 Task: Look for space in Gallipoli, Italy from 12th  August, 2023 to 15th August, 2023 for 3 adults in price range Rs.12000 to Rs.16000. Place can be entire place with 2 bedrooms having 3 beds and 1 bathroom. Property type can be house, flat, guest house. Booking option can be shelf check-in. Required host language is English.
Action: Mouse moved to (505, 133)
Screenshot: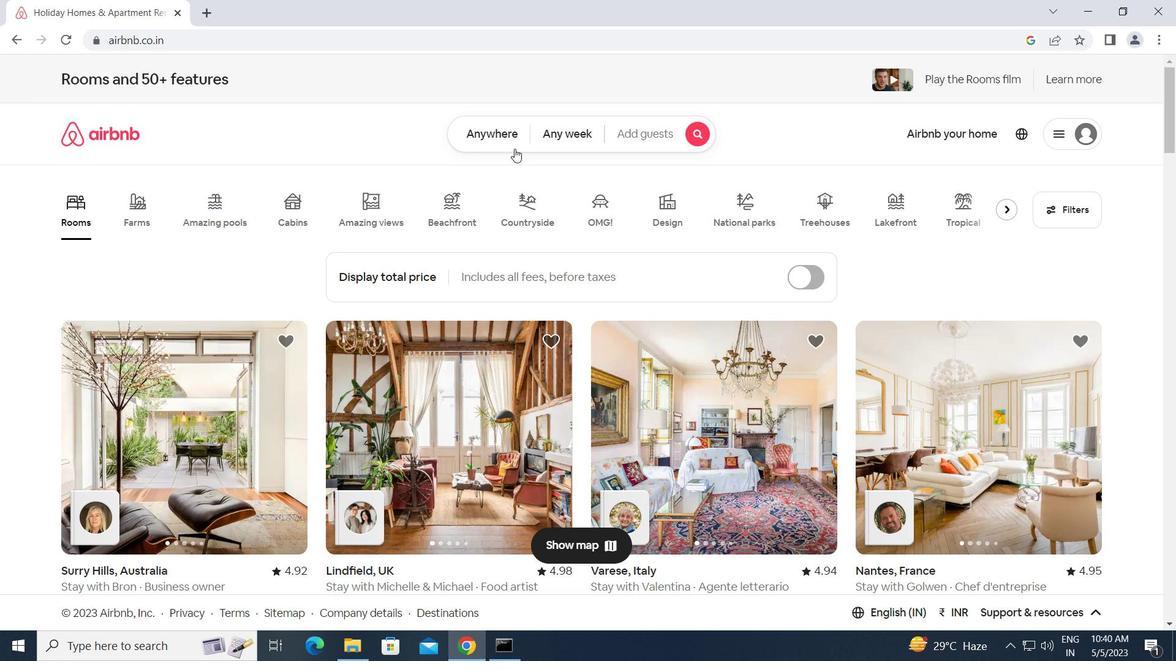 
Action: Mouse pressed left at (505, 133)
Screenshot: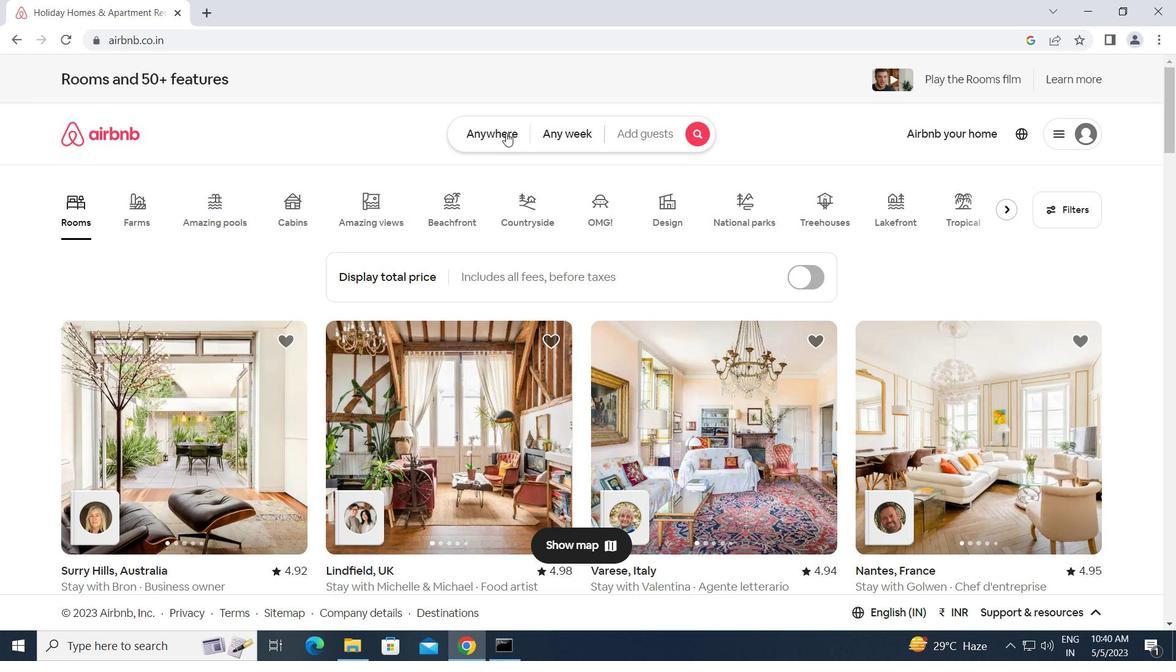 
Action: Mouse moved to (321, 187)
Screenshot: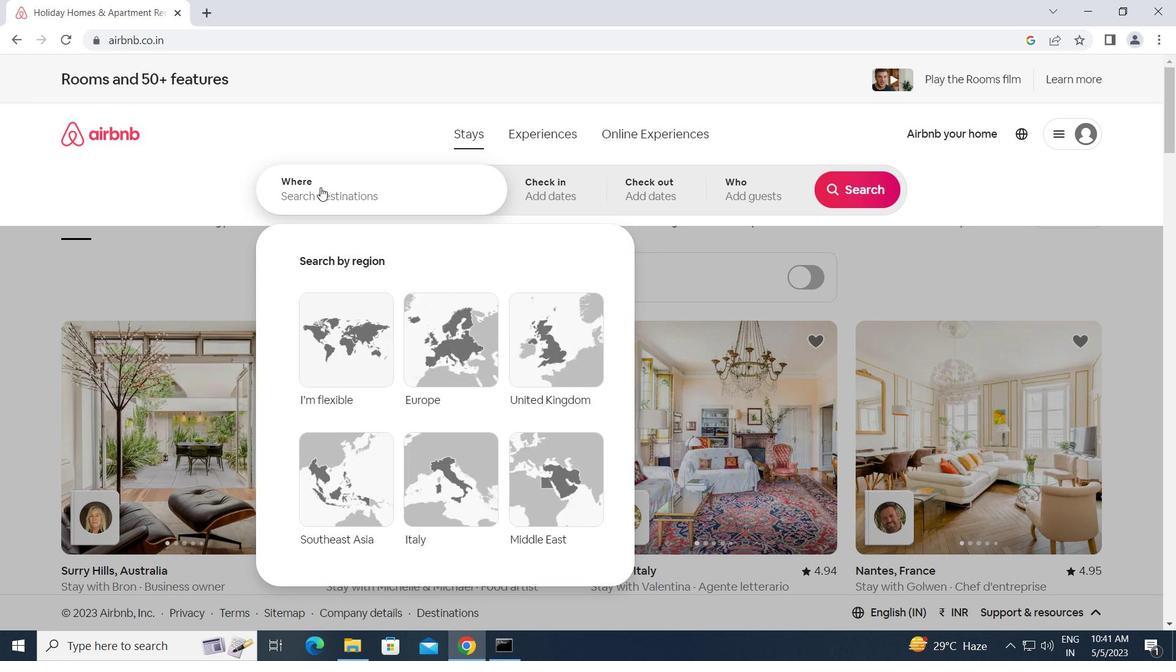 
Action: Mouse pressed left at (321, 187)
Screenshot: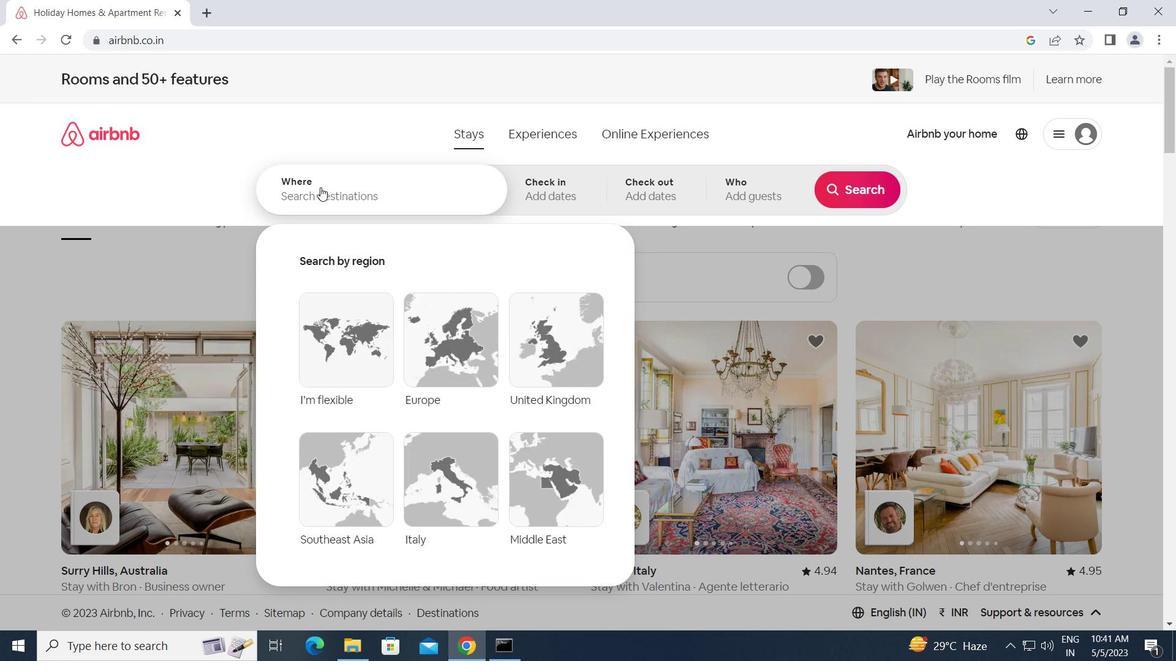 
Action: Mouse moved to (500, 172)
Screenshot: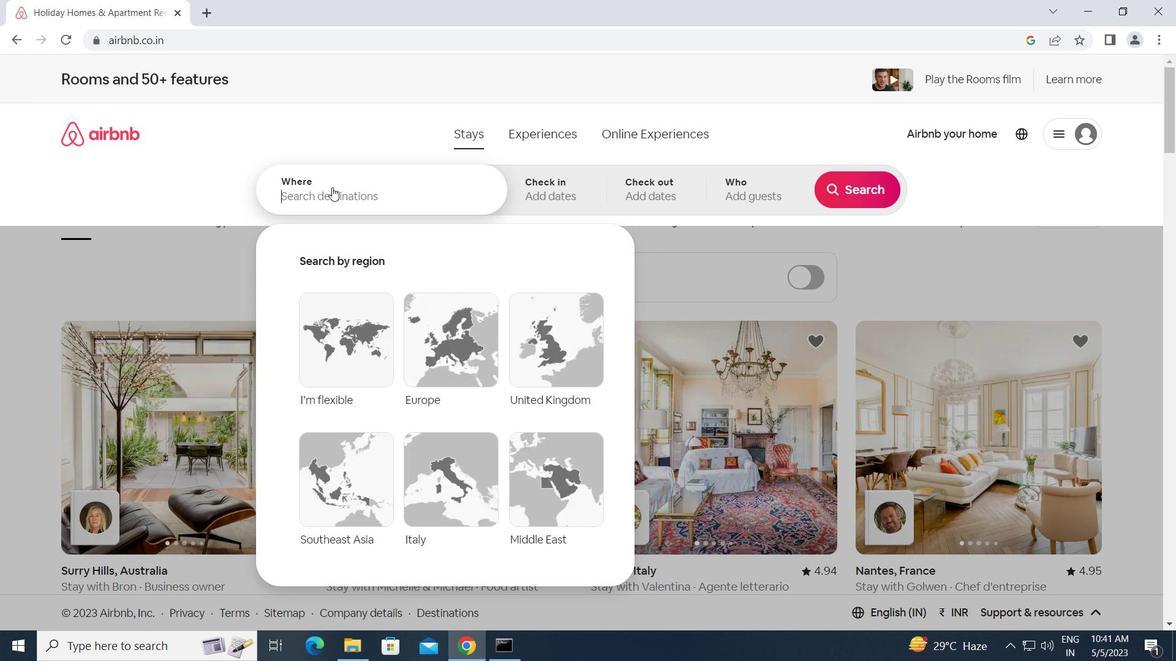 
Action: Key pressed g<Key.caps_lock>allipoli,<Key.space><Key.caps_lock>i<Key.caps_lock>taly<Key.enter>
Screenshot: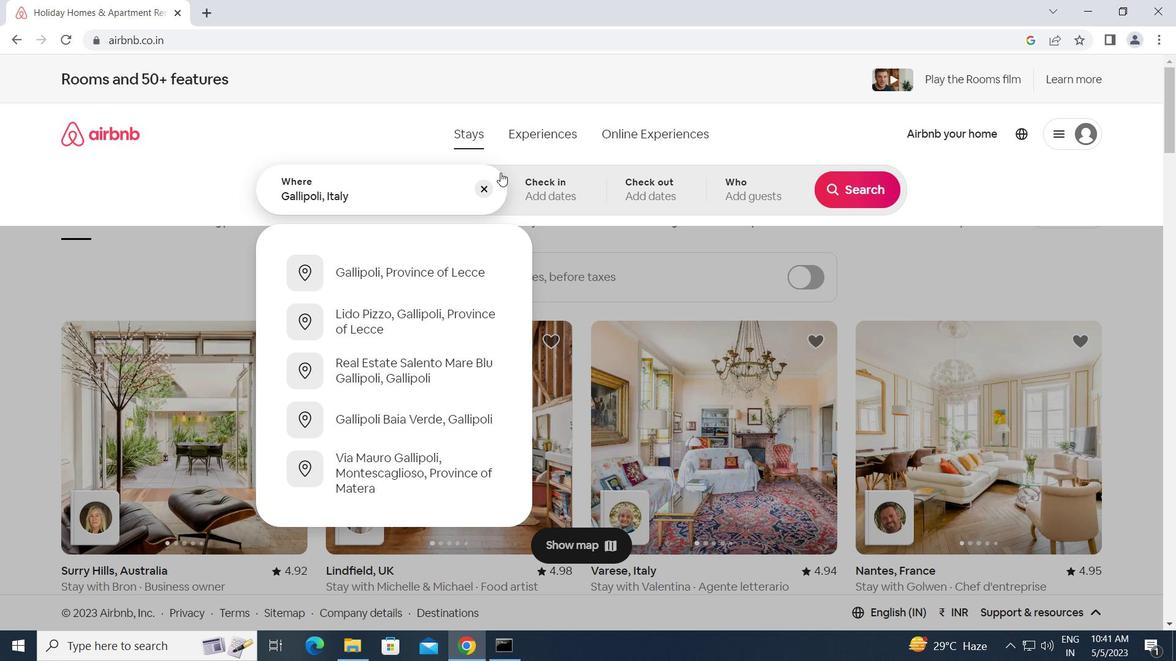 
Action: Mouse moved to (853, 311)
Screenshot: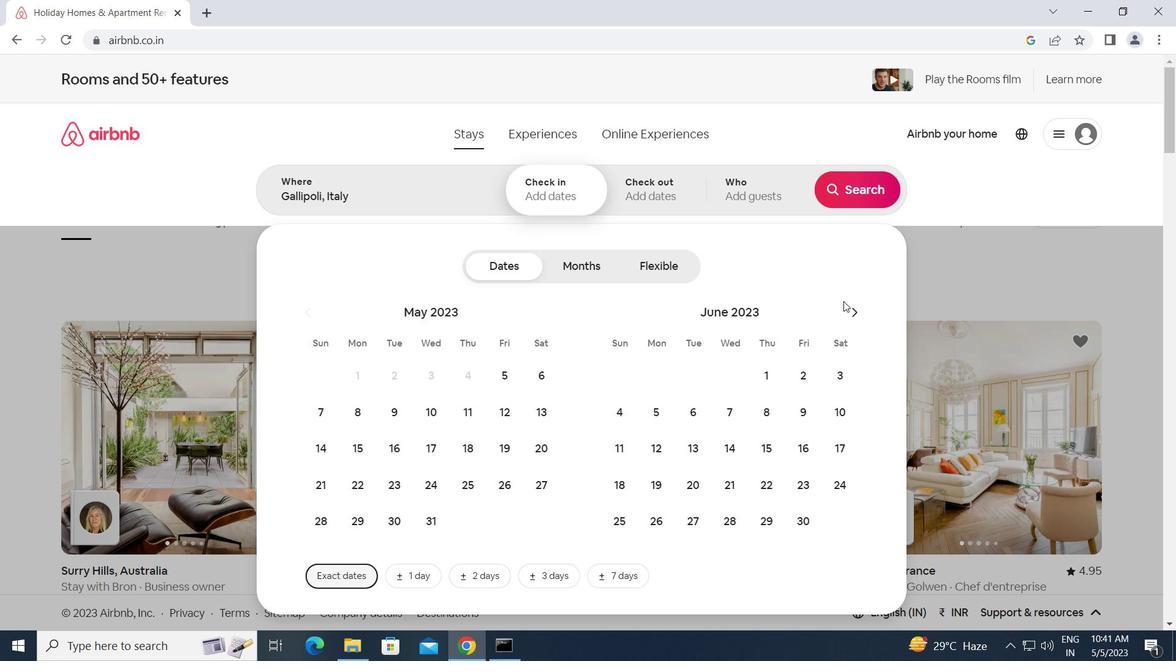 
Action: Mouse pressed left at (853, 311)
Screenshot: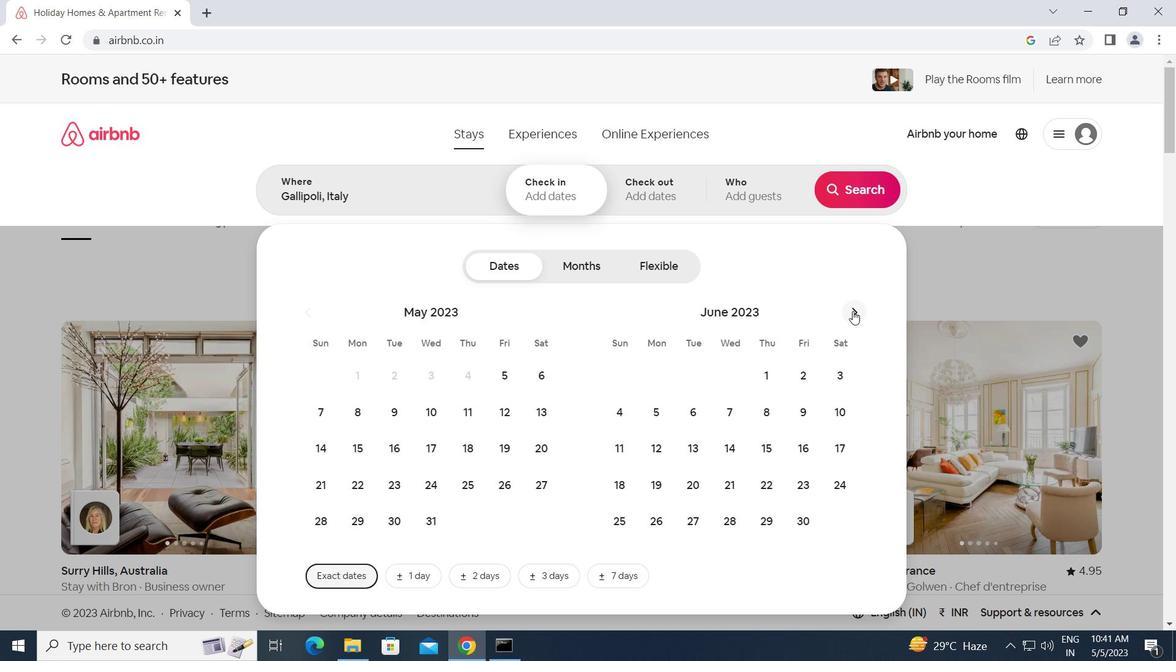 
Action: Mouse pressed left at (853, 311)
Screenshot: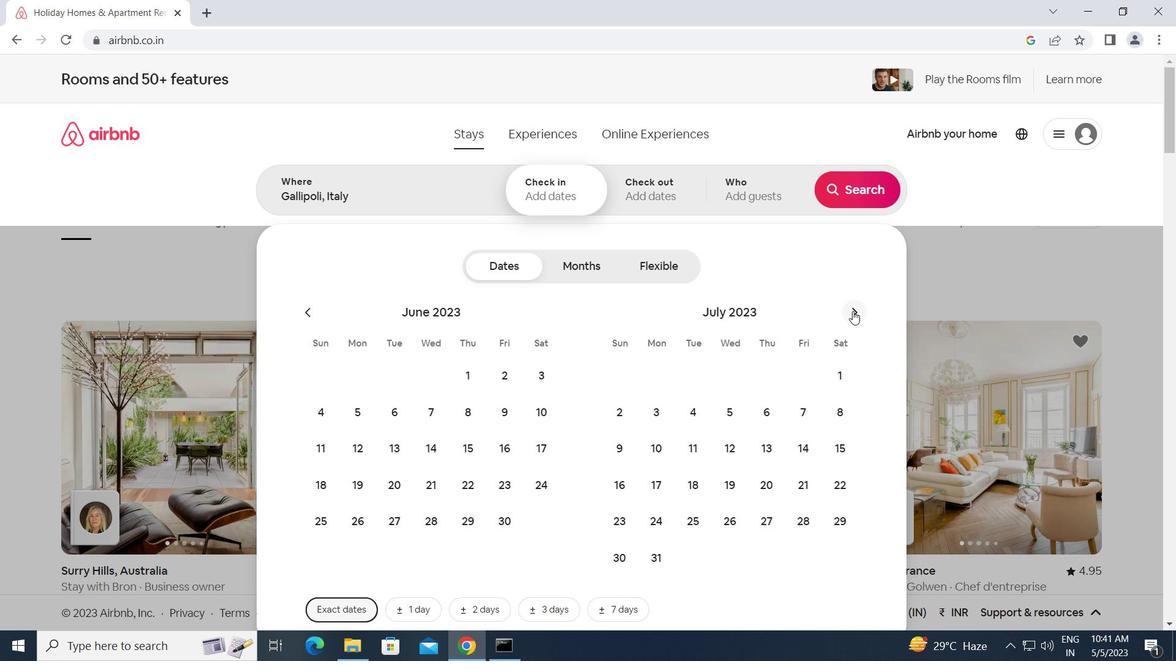 
Action: Mouse moved to (843, 412)
Screenshot: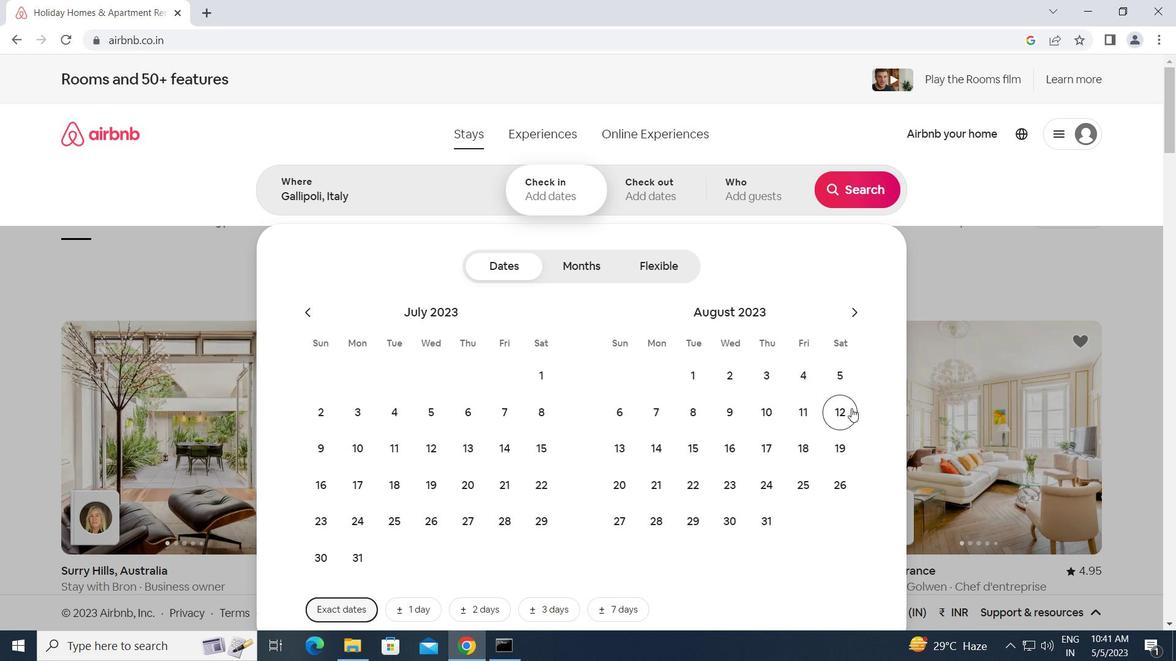 
Action: Mouse pressed left at (843, 412)
Screenshot: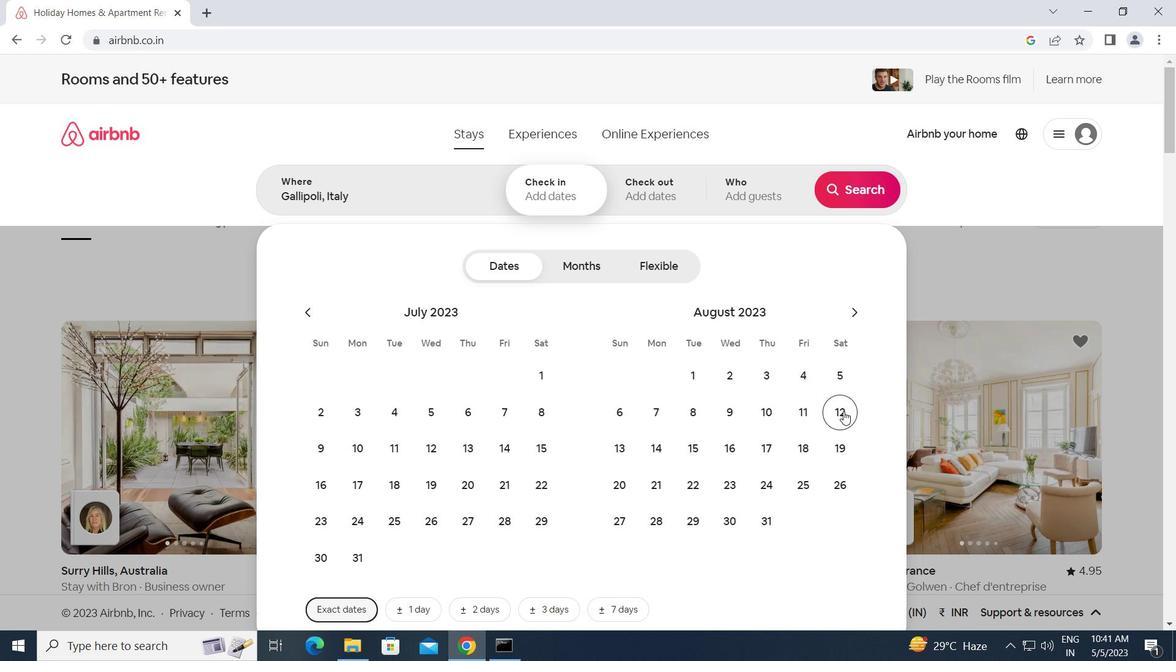 
Action: Mouse moved to (684, 444)
Screenshot: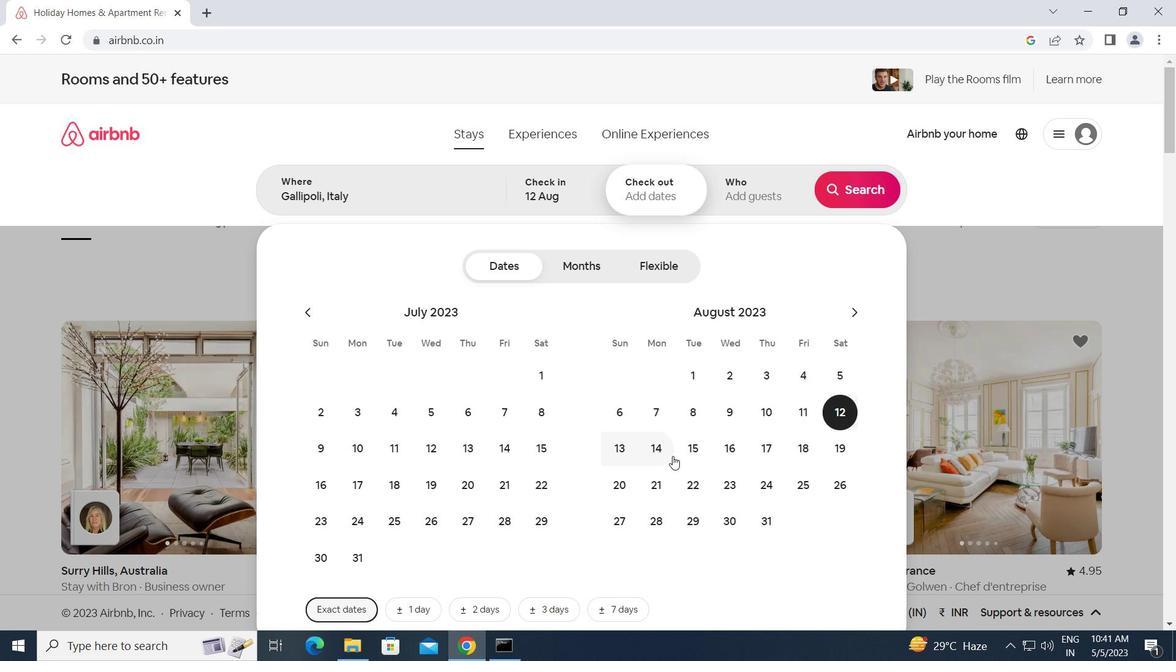 
Action: Mouse pressed left at (684, 444)
Screenshot: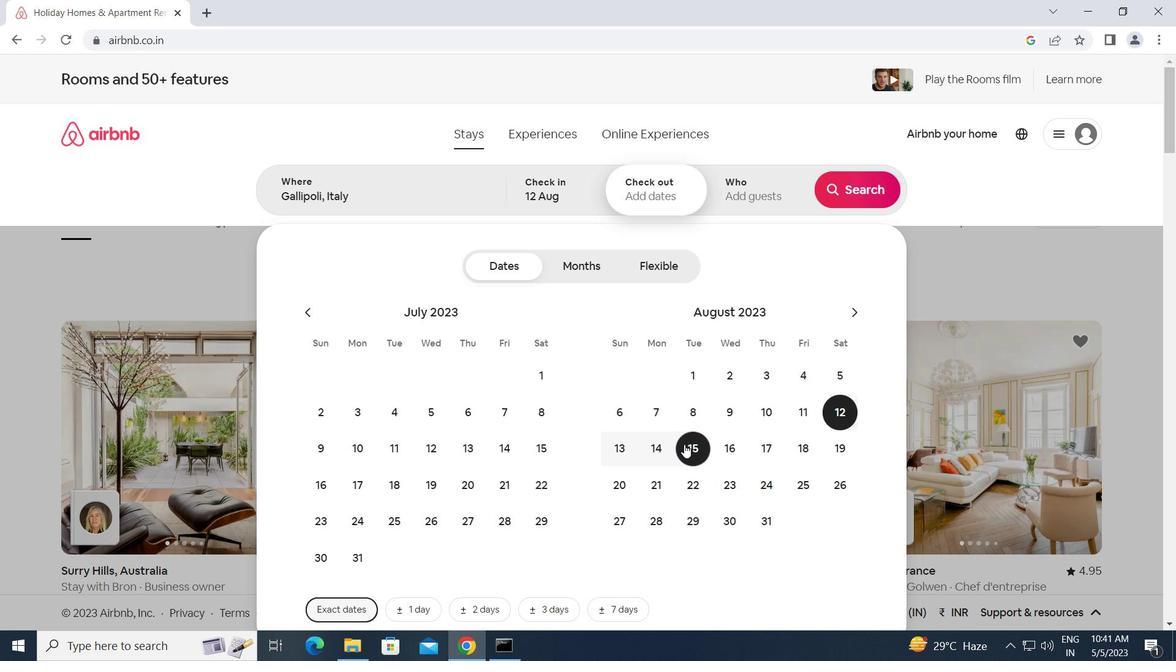 
Action: Mouse moved to (737, 199)
Screenshot: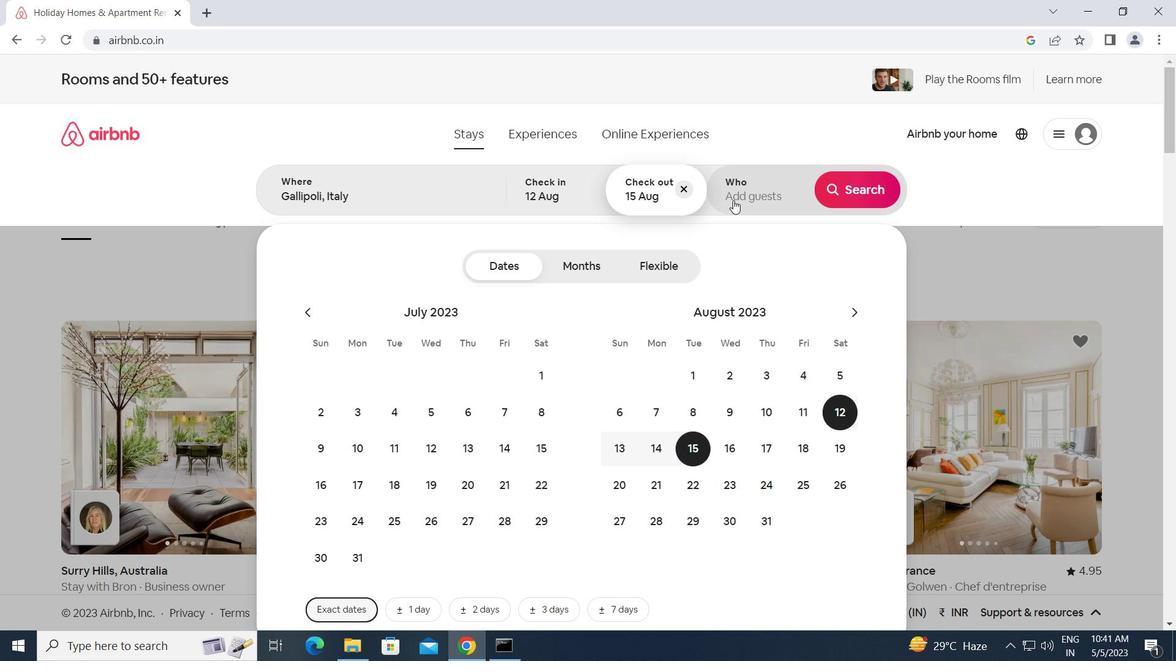 
Action: Mouse pressed left at (737, 199)
Screenshot: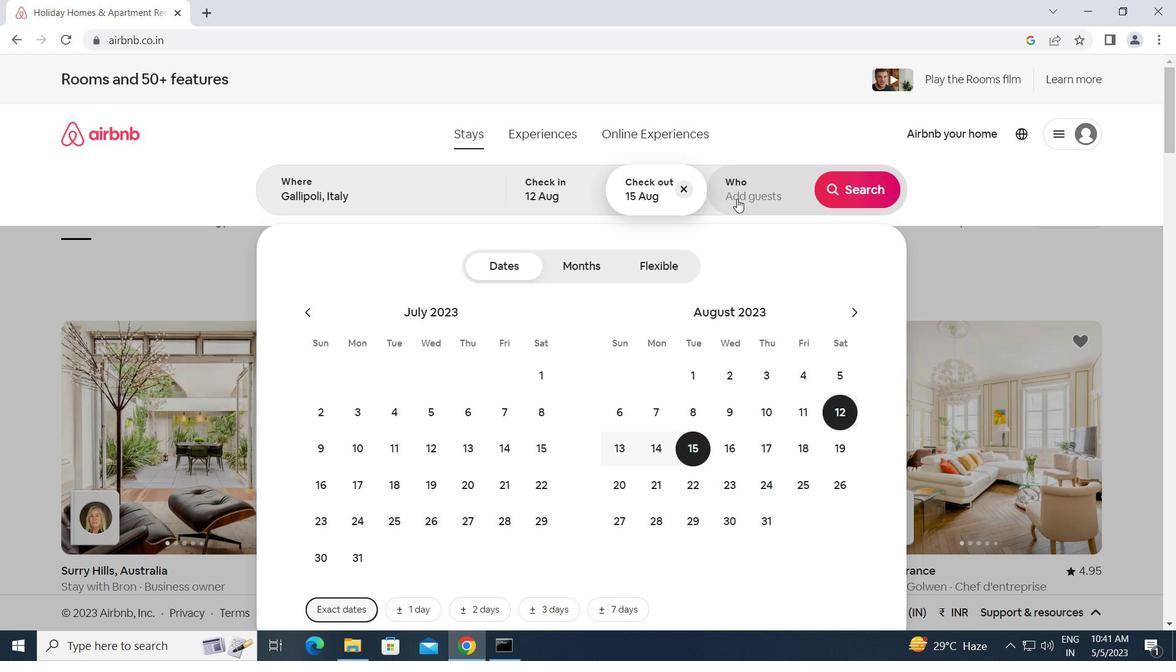 
Action: Mouse moved to (857, 270)
Screenshot: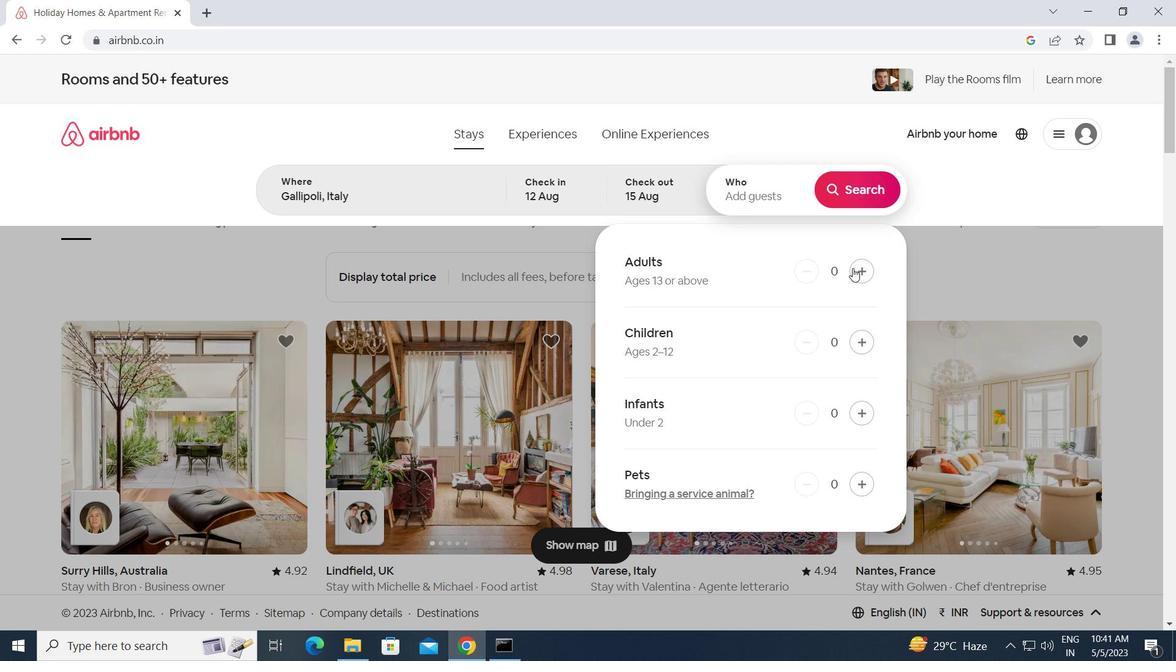 
Action: Mouse pressed left at (857, 270)
Screenshot: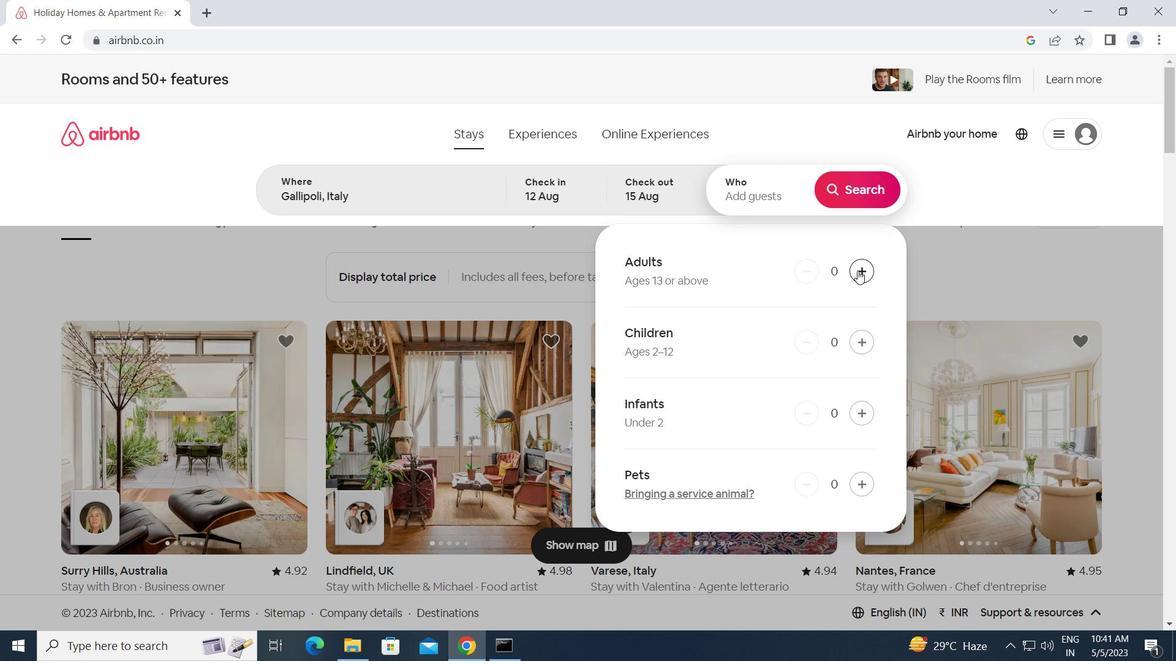 
Action: Mouse pressed left at (857, 270)
Screenshot: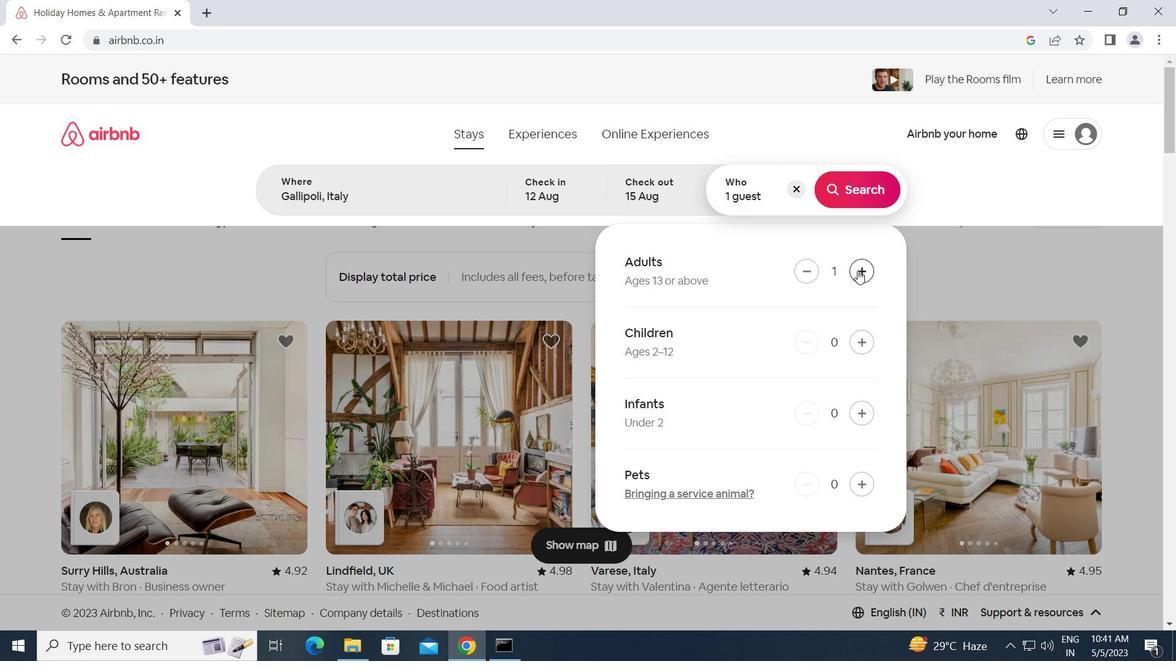 
Action: Mouse pressed left at (857, 270)
Screenshot: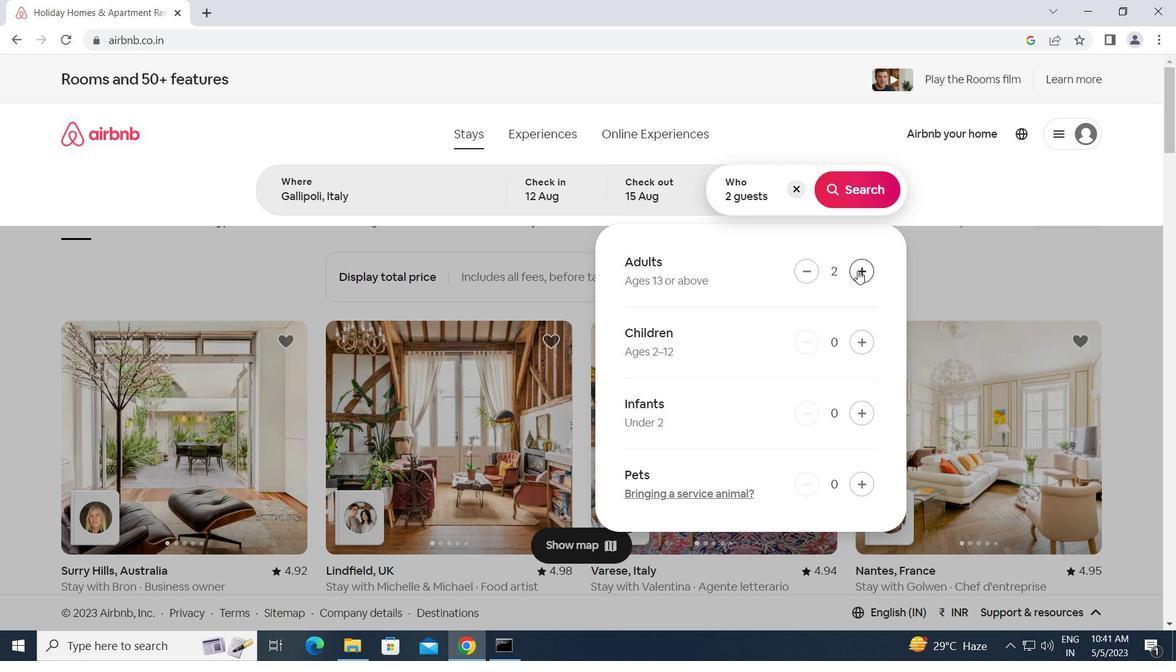 
Action: Mouse moved to (860, 188)
Screenshot: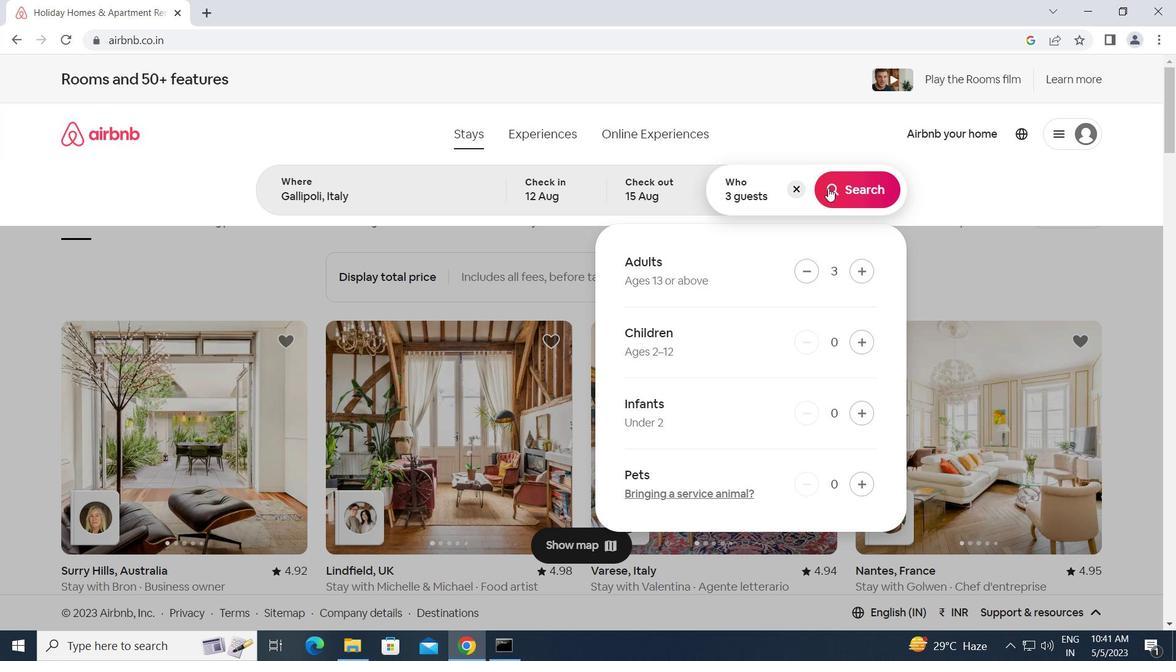 
Action: Mouse pressed left at (860, 188)
Screenshot: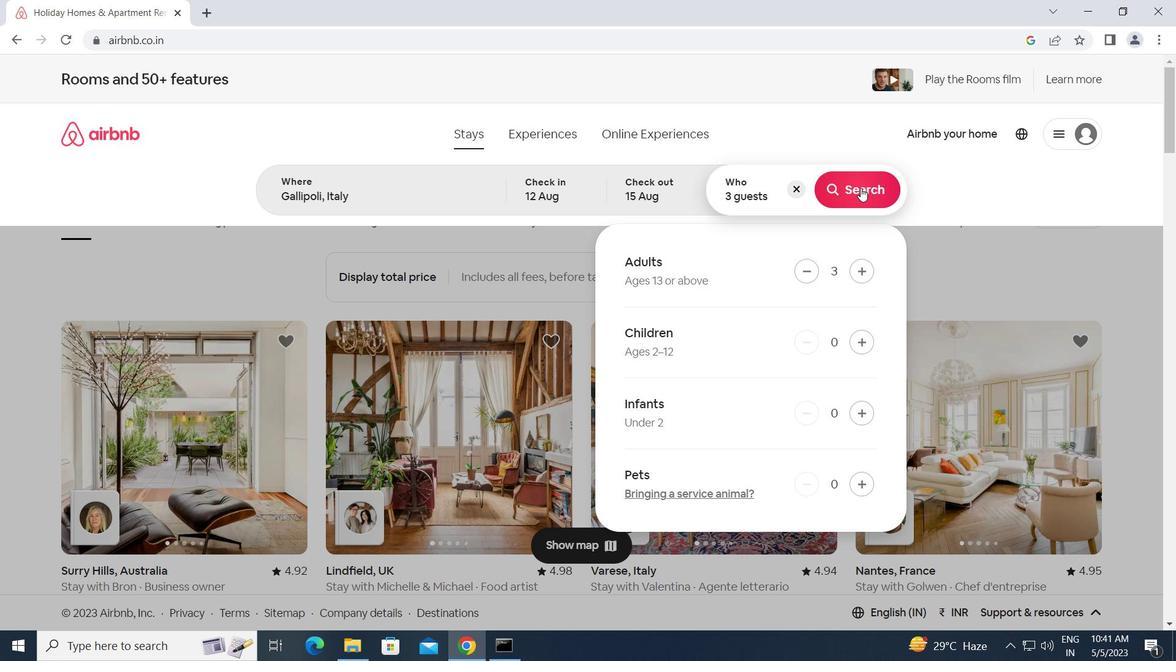 
Action: Mouse moved to (1098, 141)
Screenshot: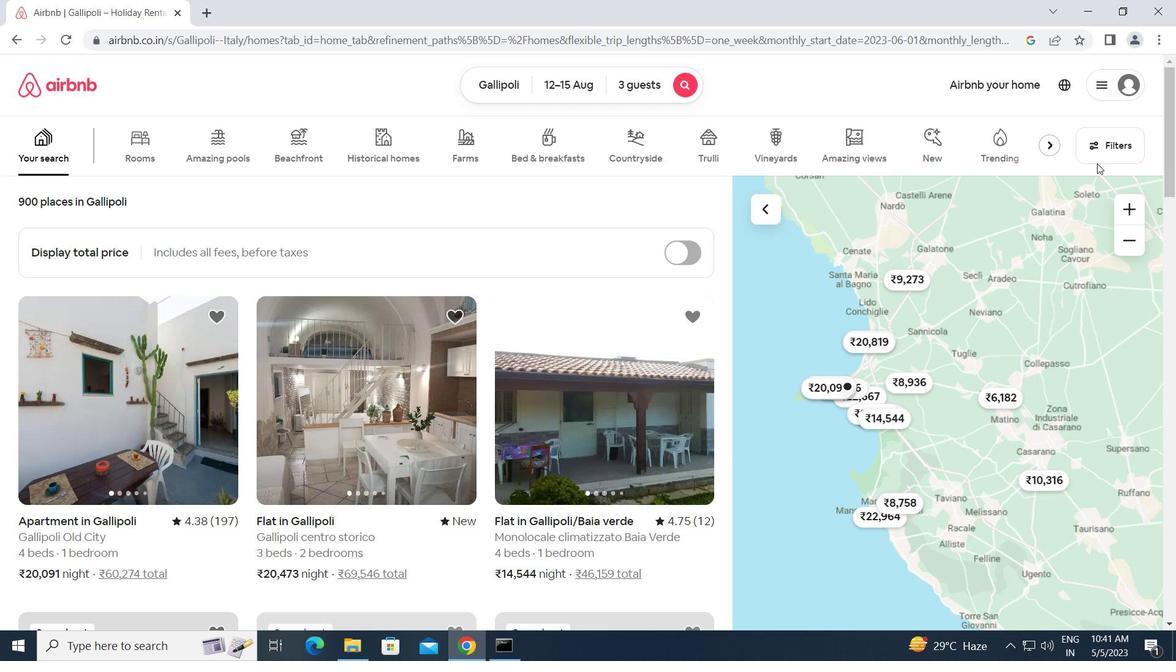 
Action: Mouse pressed left at (1098, 141)
Screenshot: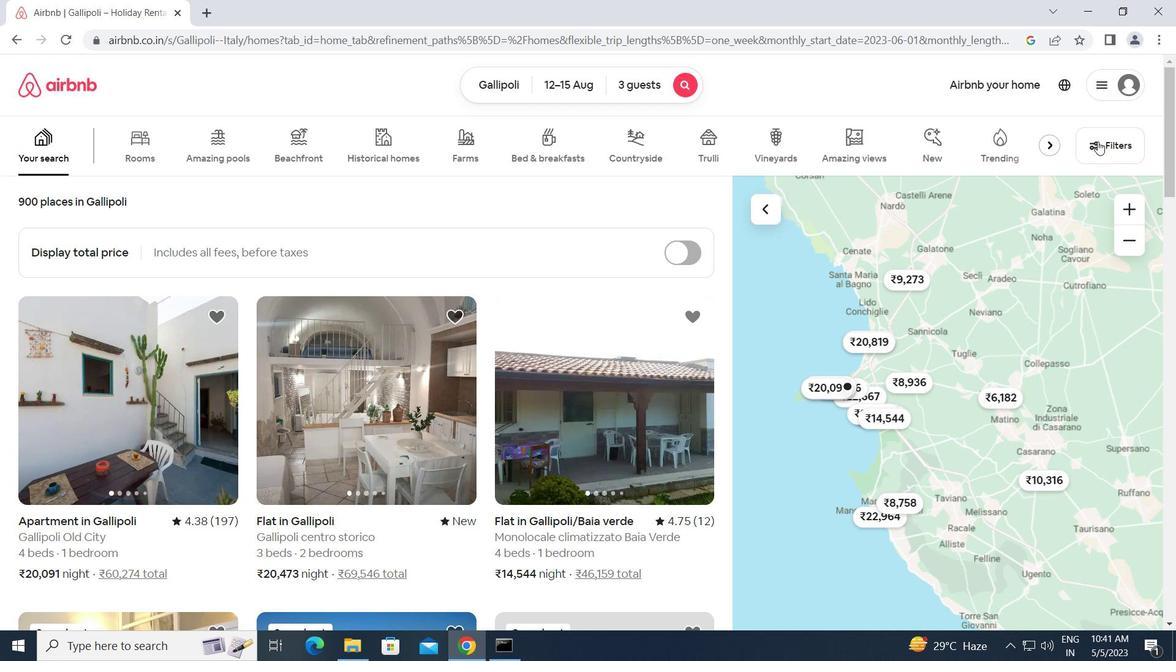
Action: Mouse moved to (386, 431)
Screenshot: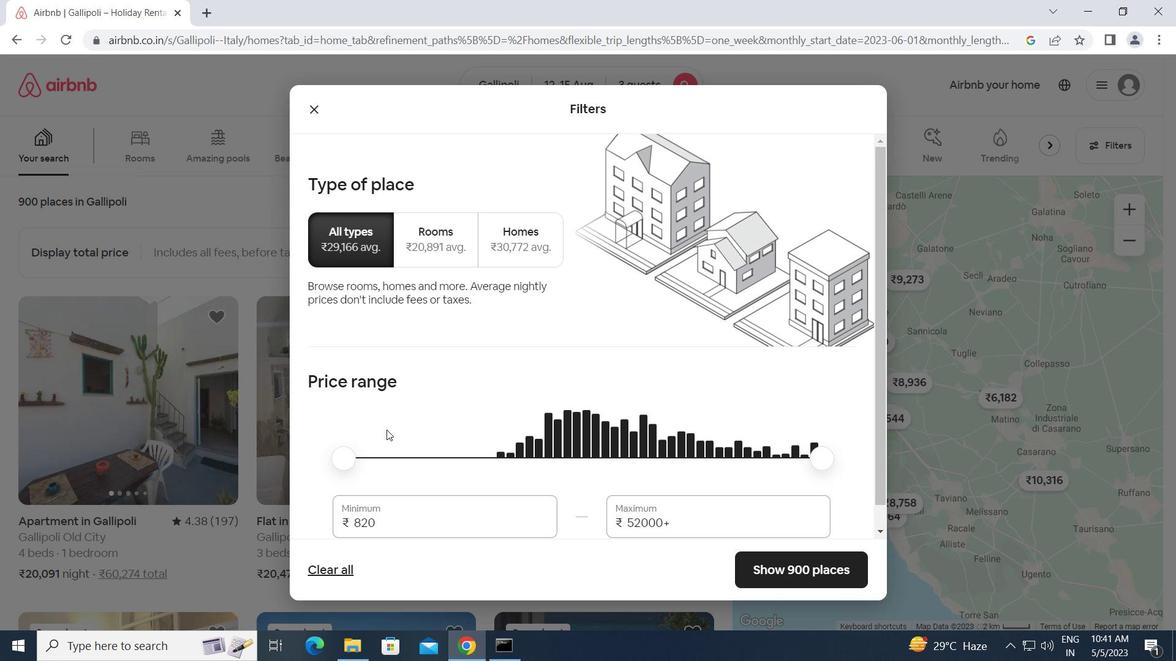 
Action: Mouse scrolled (386, 430) with delta (0, 0)
Screenshot: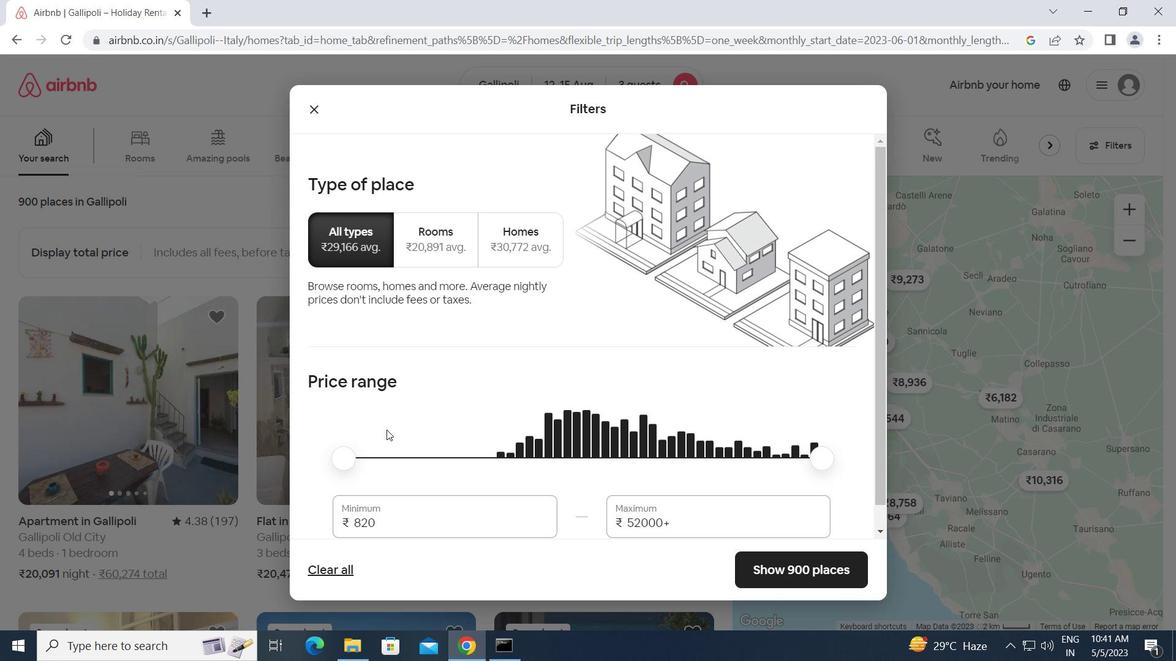 
Action: Mouse moved to (379, 498)
Screenshot: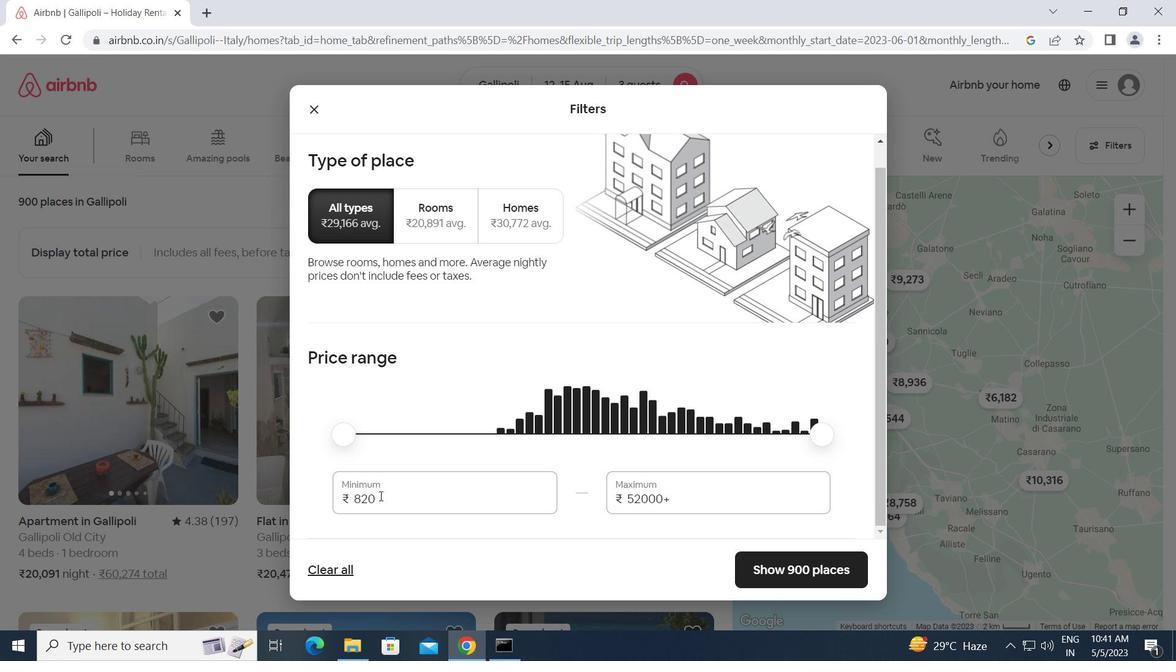 
Action: Mouse pressed left at (379, 498)
Screenshot: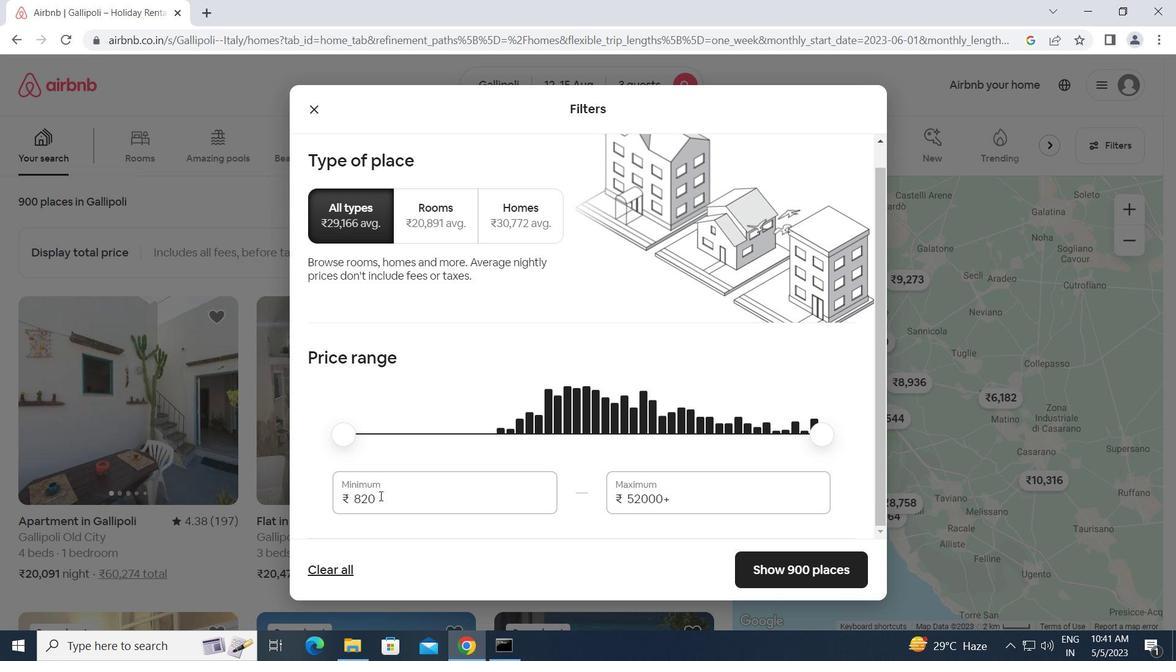 
Action: Mouse moved to (340, 504)
Screenshot: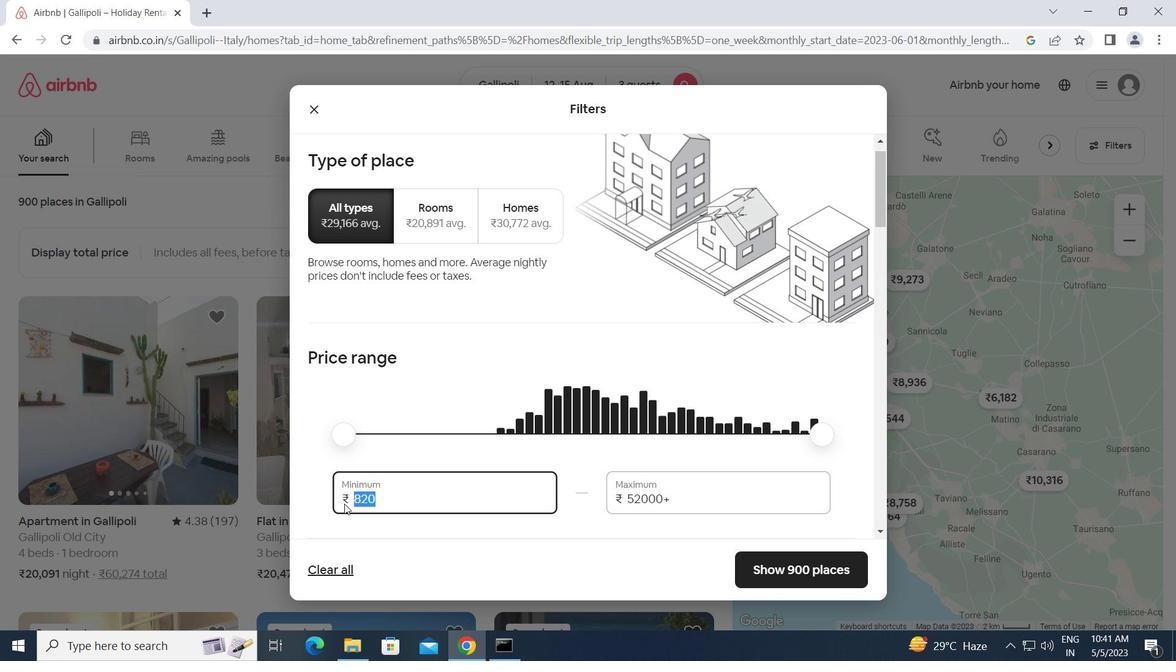 
Action: Key pressed 12000<Key.tab>16000
Screenshot: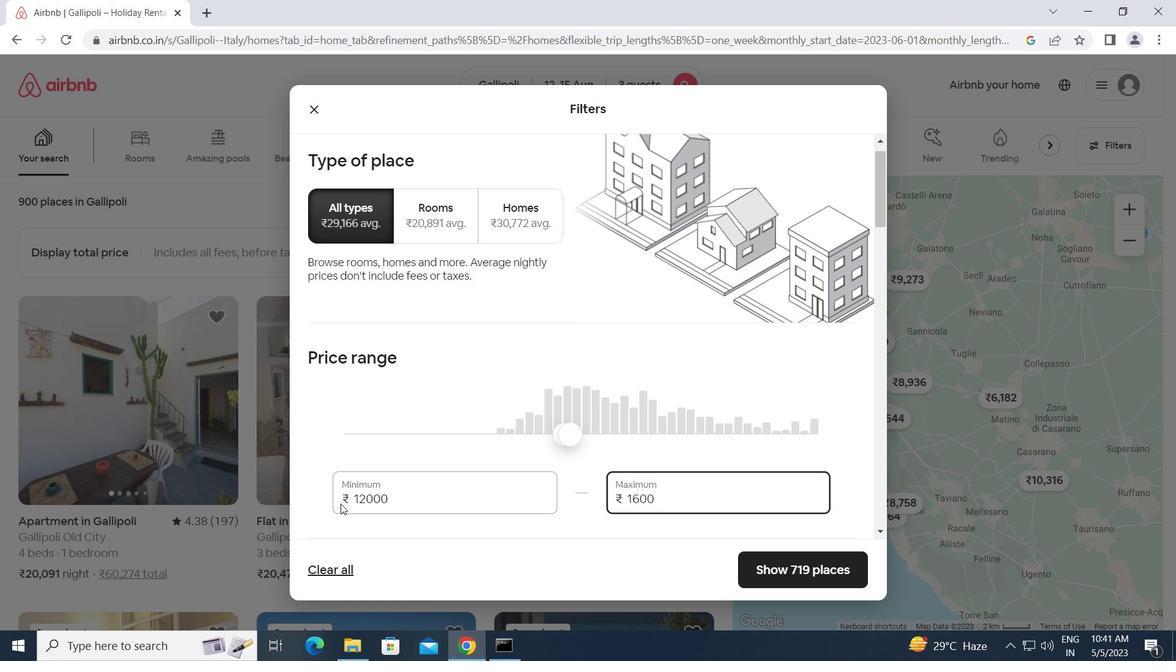 
Action: Mouse moved to (344, 504)
Screenshot: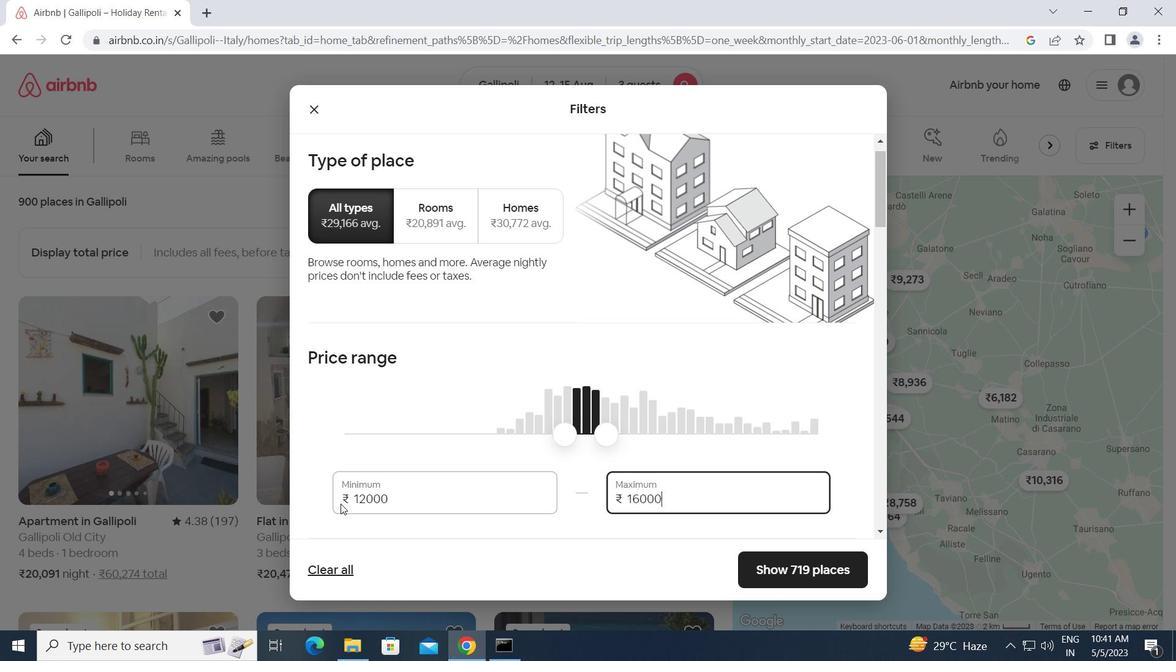 
Action: Mouse scrolled (344, 504) with delta (0, 0)
Screenshot: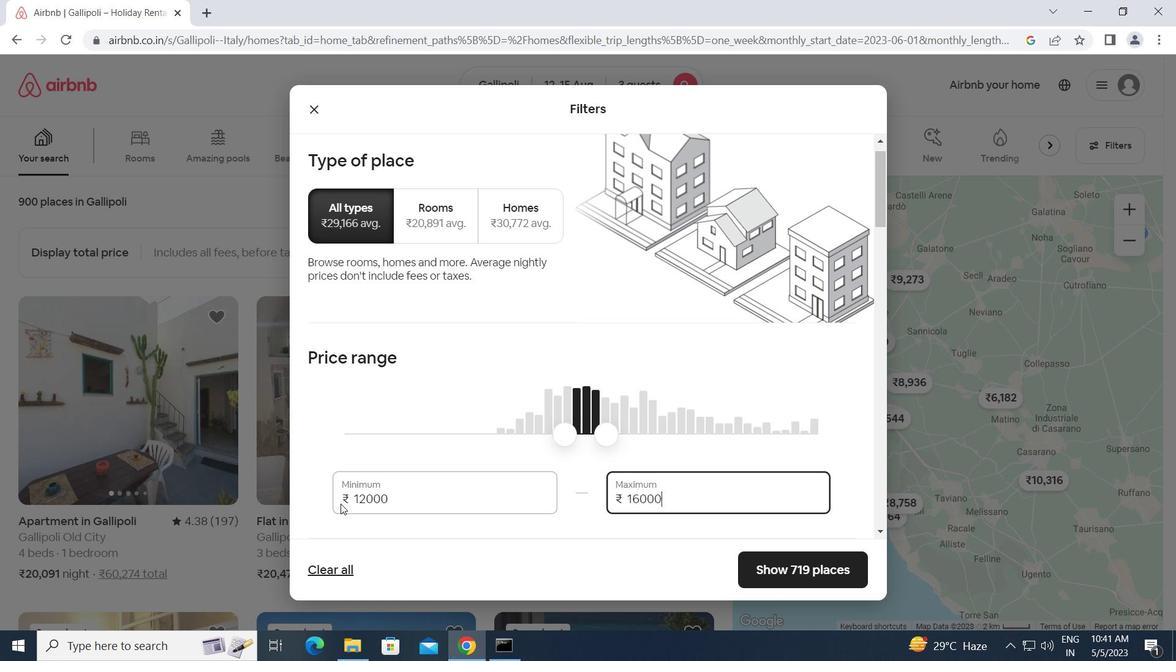 
Action: Mouse moved to (349, 504)
Screenshot: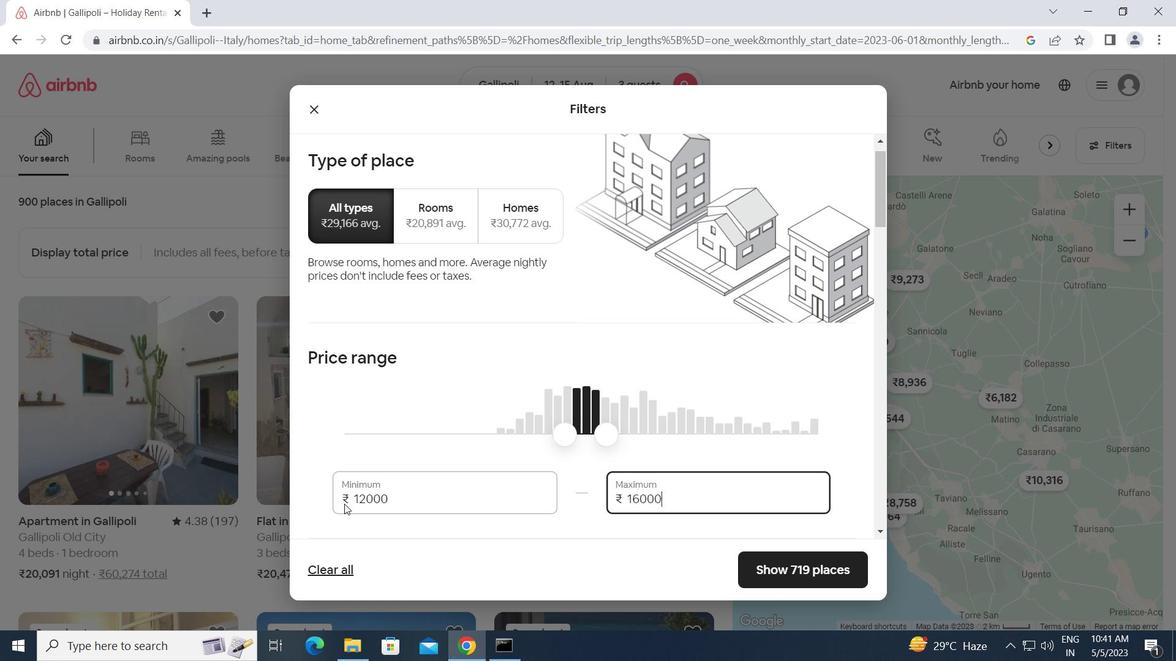 
Action: Mouse scrolled (349, 504) with delta (0, 0)
Screenshot: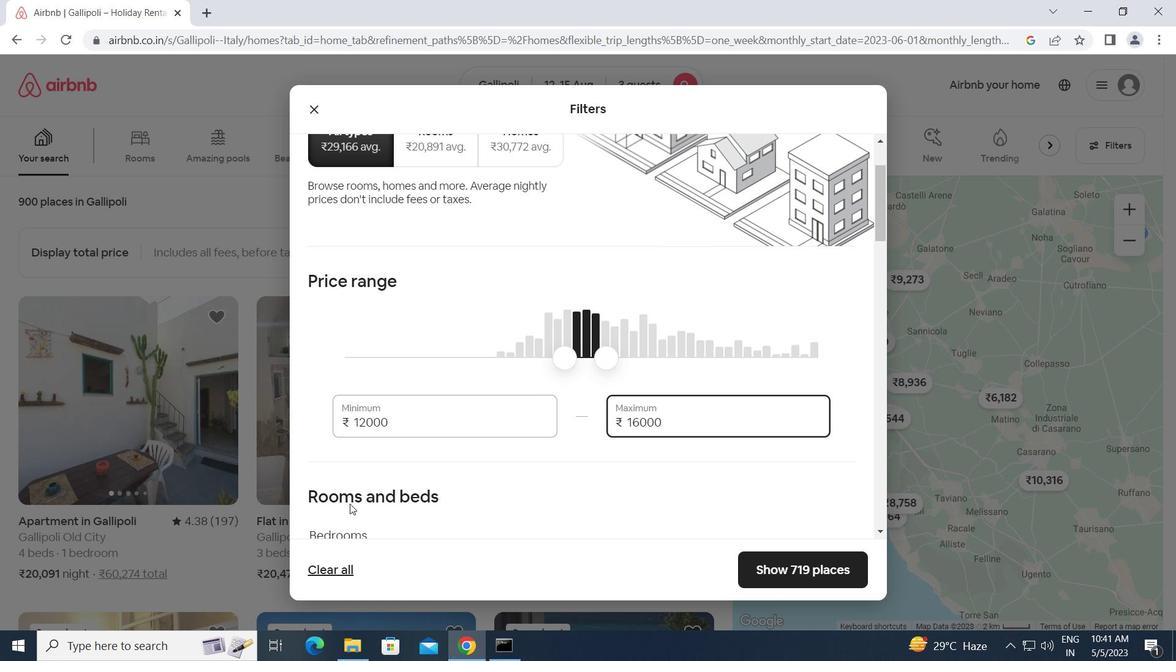 
Action: Mouse scrolled (349, 504) with delta (0, 0)
Screenshot: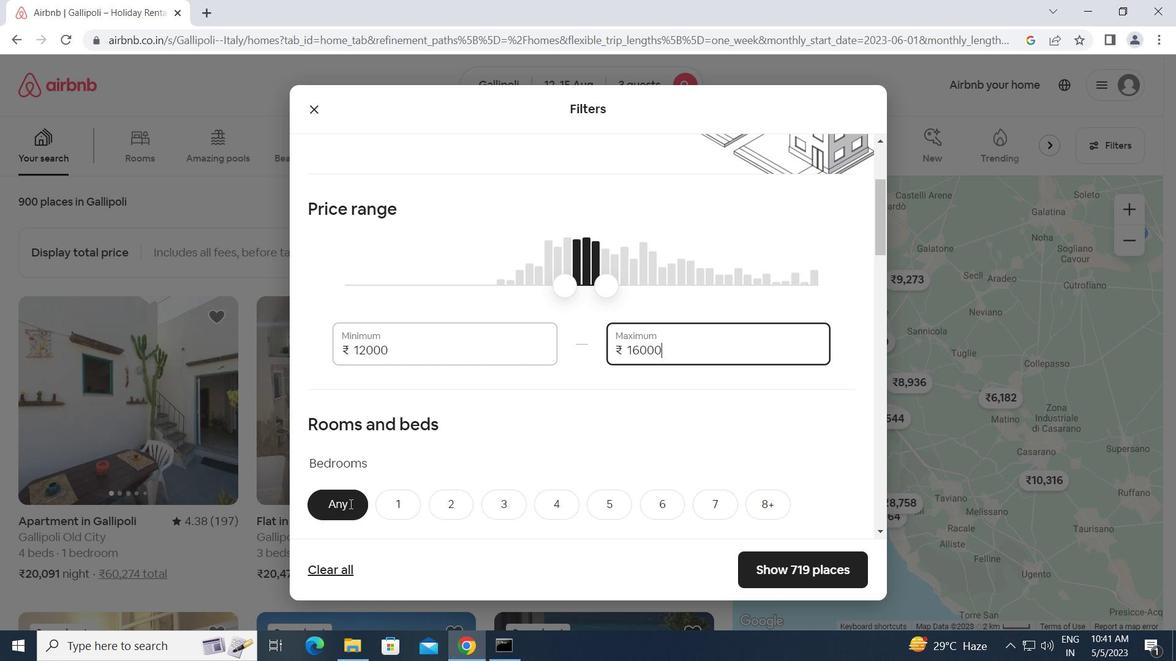 
Action: Mouse moved to (448, 415)
Screenshot: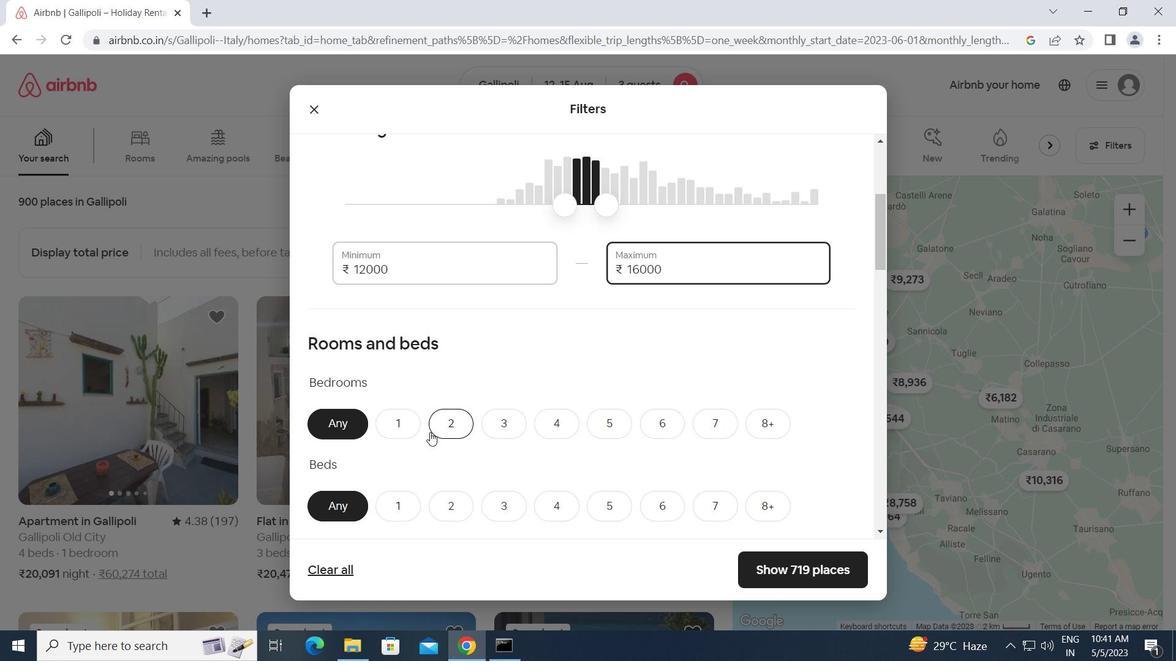 
Action: Mouse pressed left at (448, 415)
Screenshot: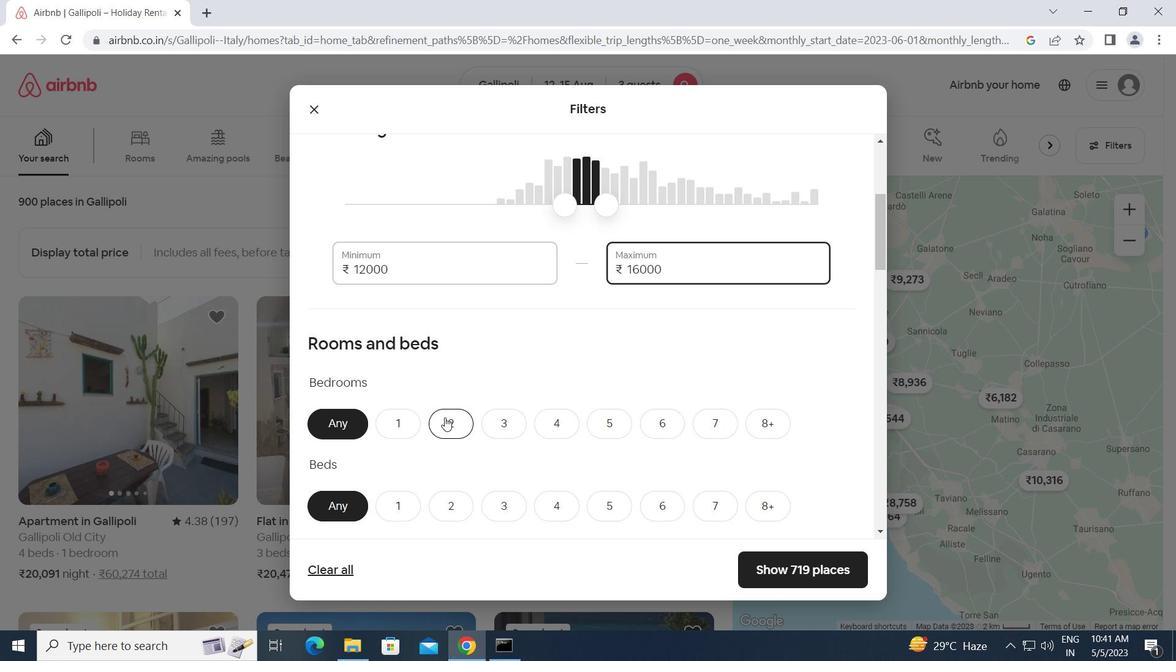 
Action: Mouse moved to (504, 508)
Screenshot: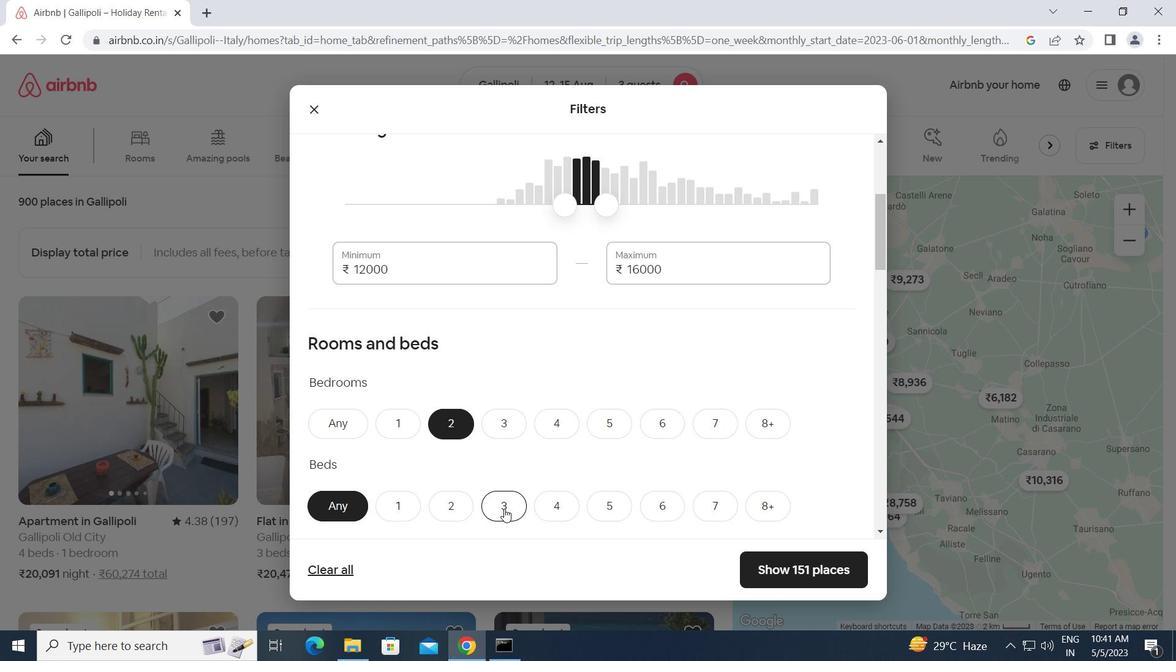 
Action: Mouse pressed left at (504, 508)
Screenshot: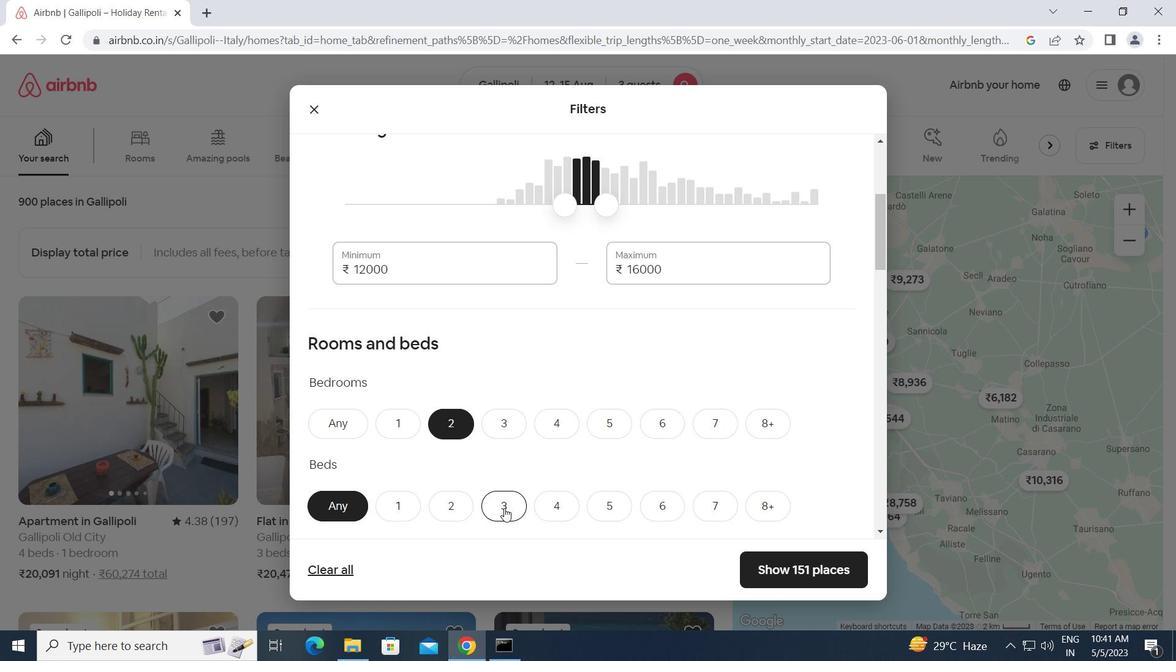 
Action: Mouse moved to (504, 507)
Screenshot: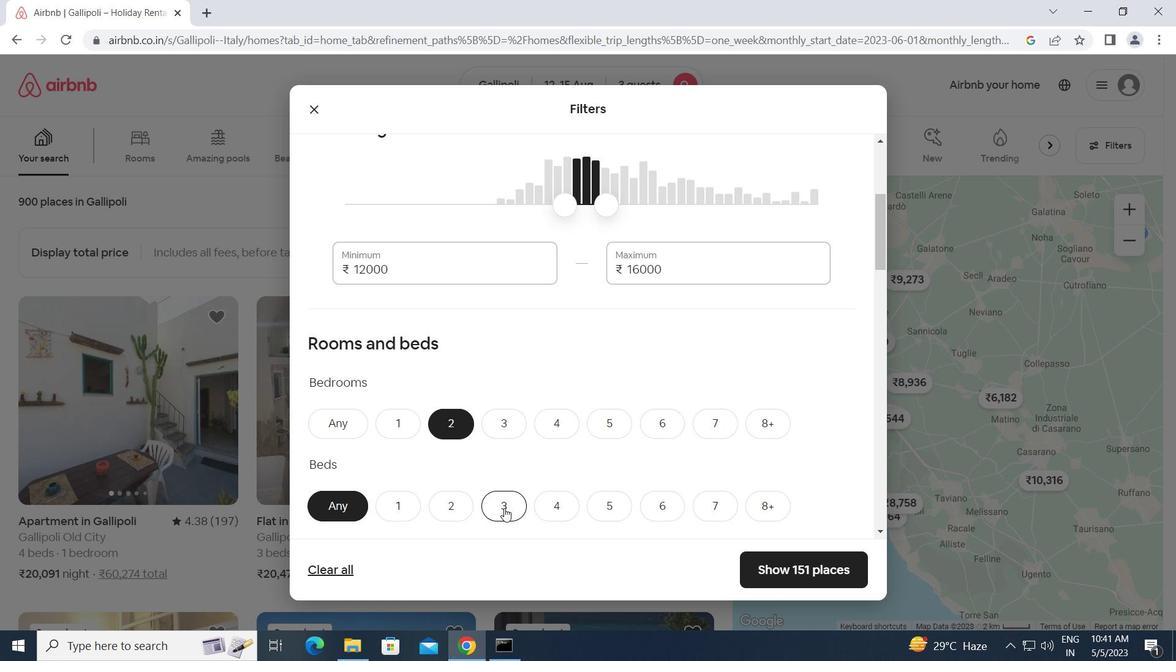 
Action: Mouse scrolled (504, 507) with delta (0, 0)
Screenshot: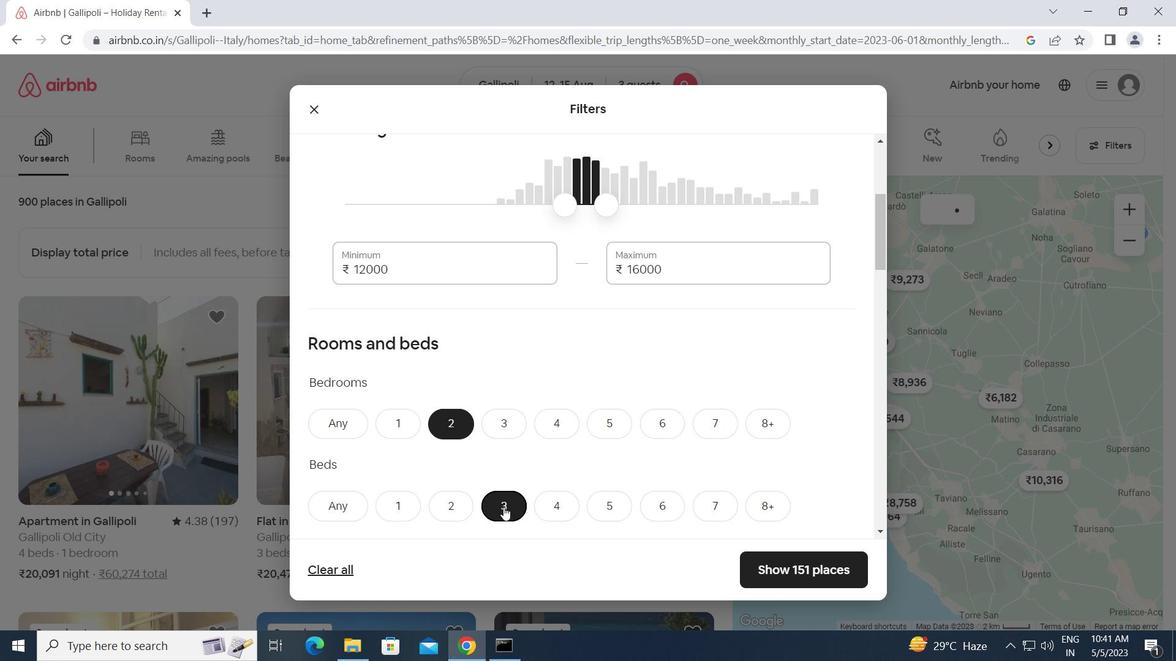 
Action: Mouse scrolled (504, 507) with delta (0, 0)
Screenshot: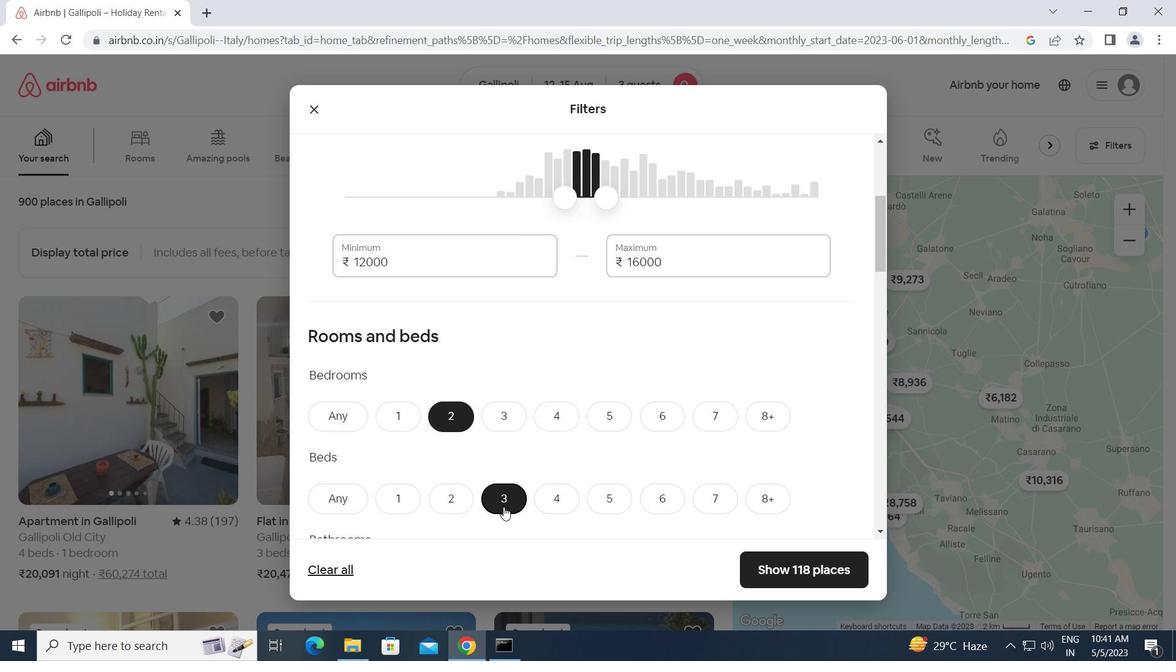 
Action: Mouse moved to (410, 435)
Screenshot: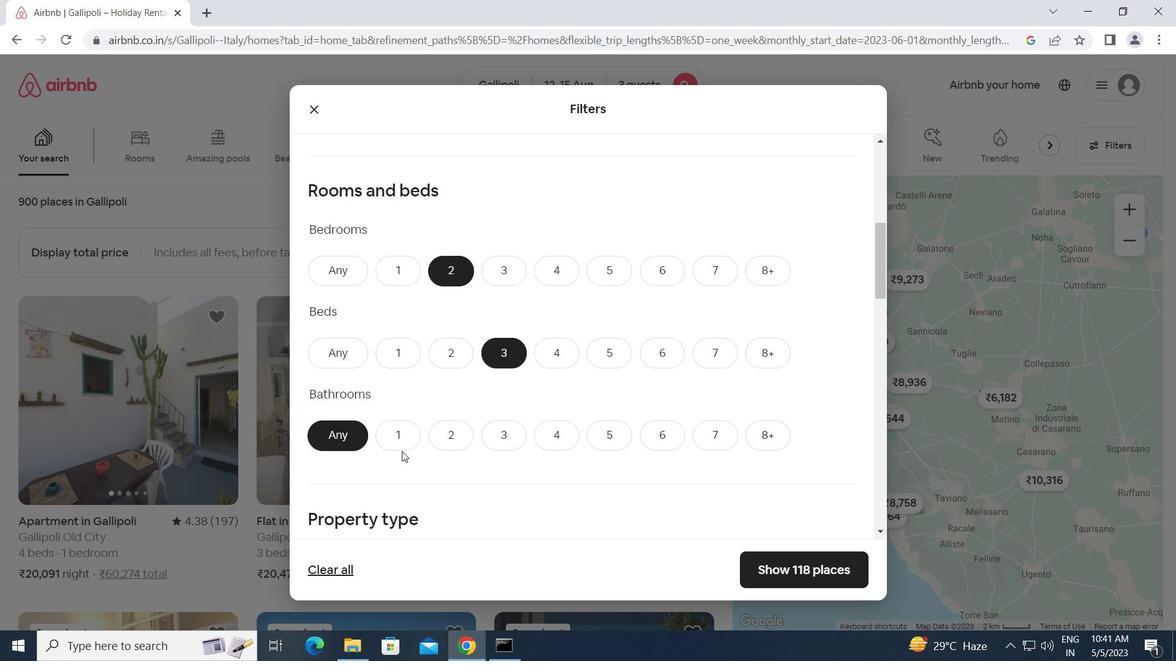 
Action: Mouse pressed left at (410, 435)
Screenshot: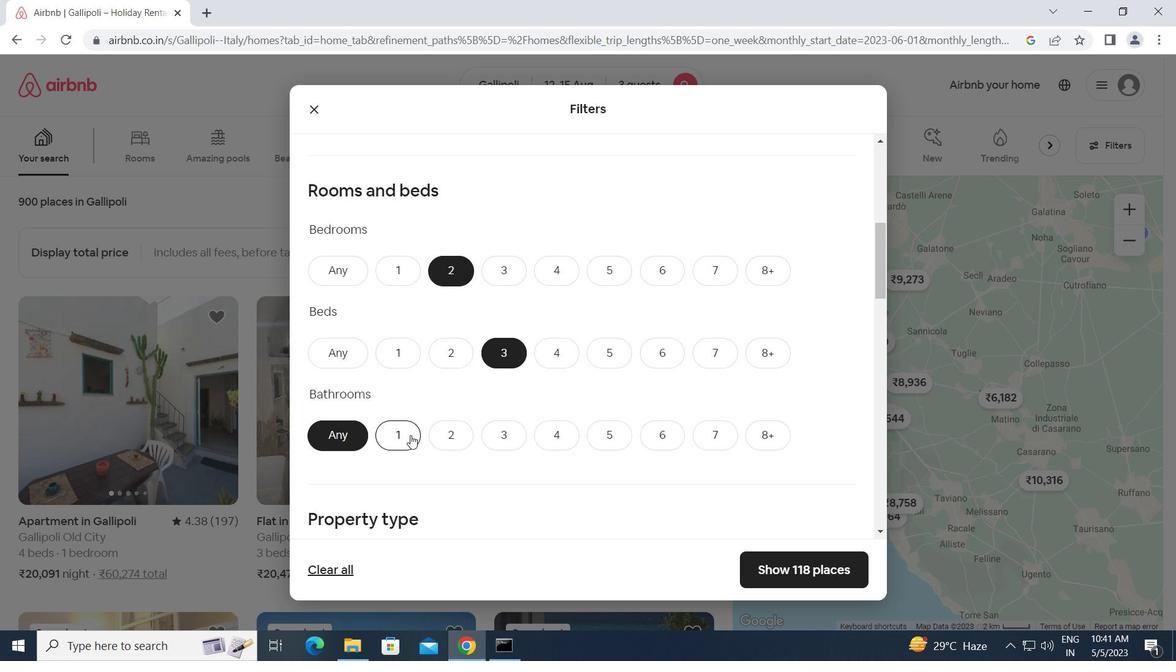 
Action: Mouse scrolled (410, 434) with delta (0, 0)
Screenshot: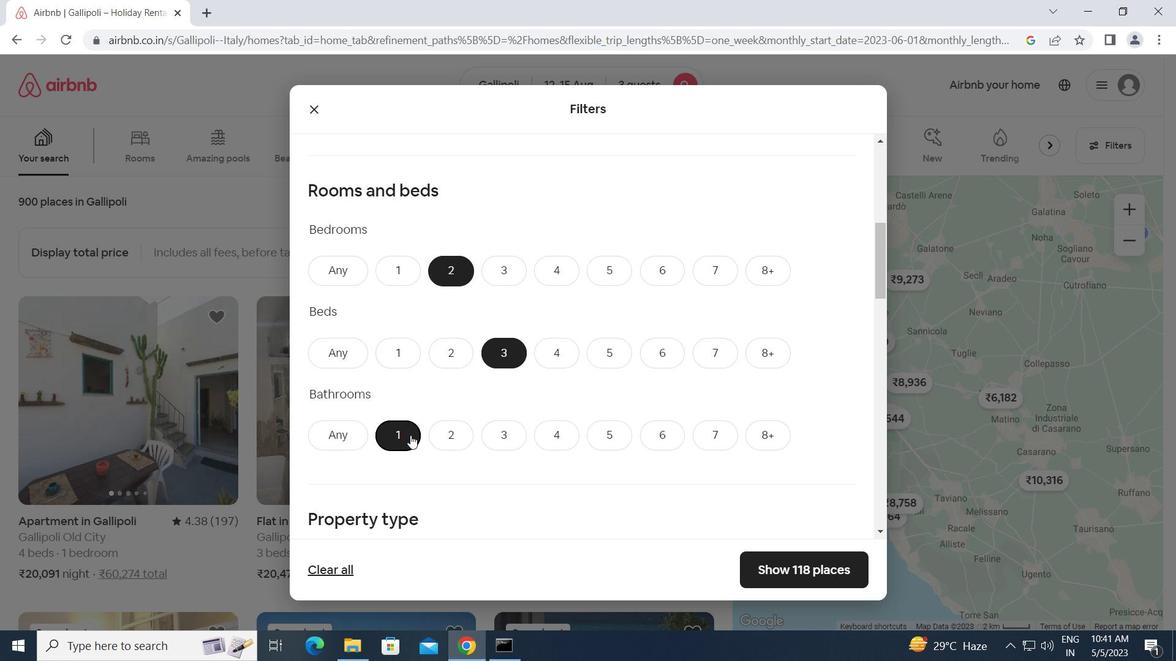 
Action: Mouse scrolled (410, 434) with delta (0, 0)
Screenshot: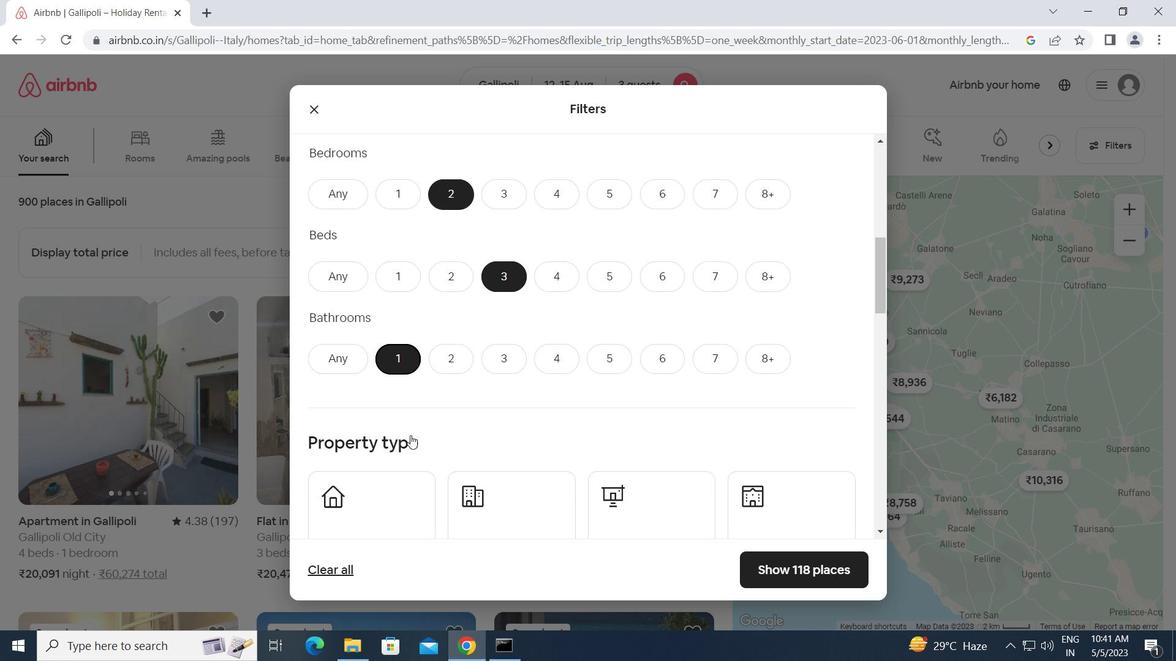 
Action: Mouse scrolled (410, 436) with delta (0, 0)
Screenshot: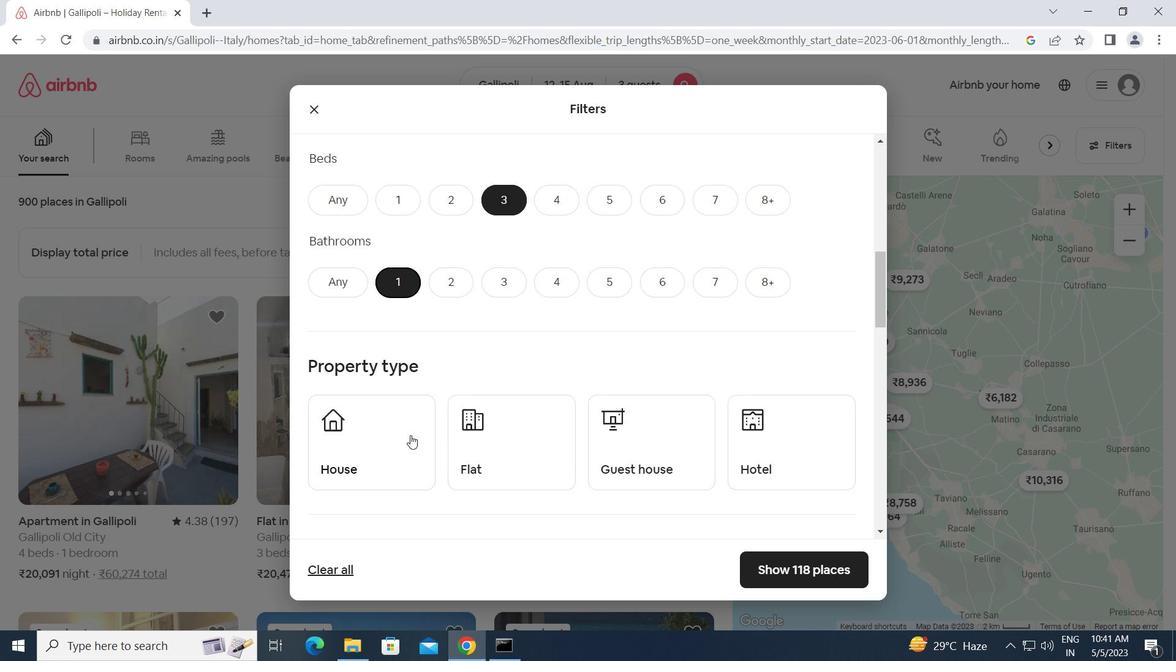 
Action: Mouse moved to (373, 502)
Screenshot: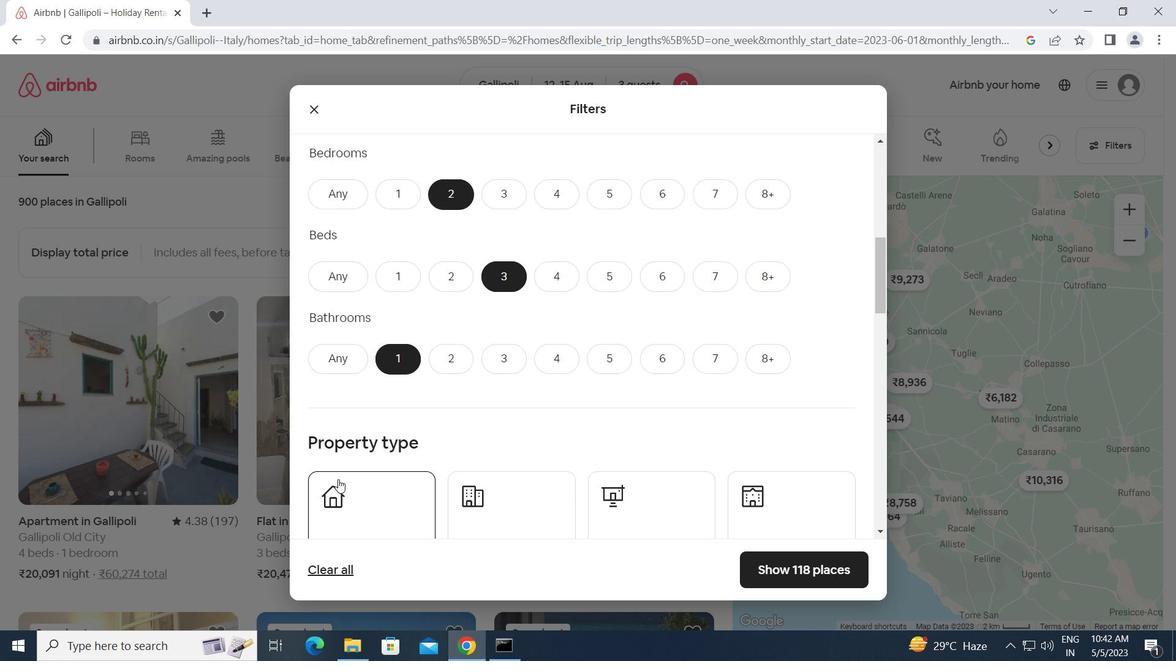
Action: Mouse scrolled (373, 501) with delta (0, 0)
Screenshot: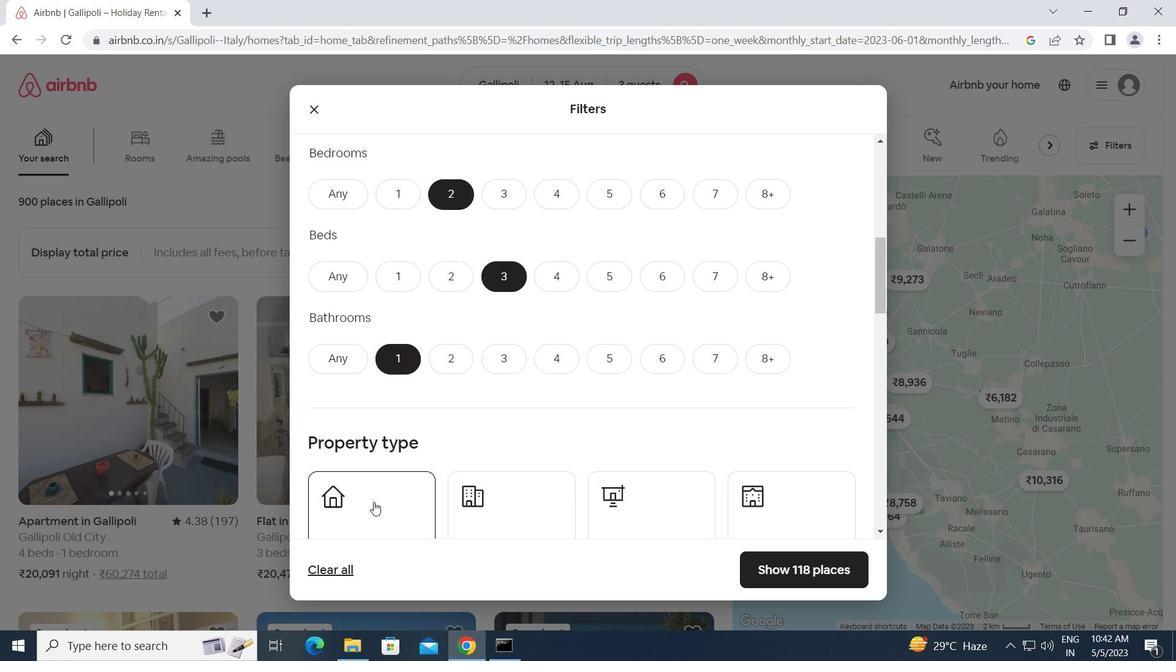 
Action: Mouse moved to (358, 450)
Screenshot: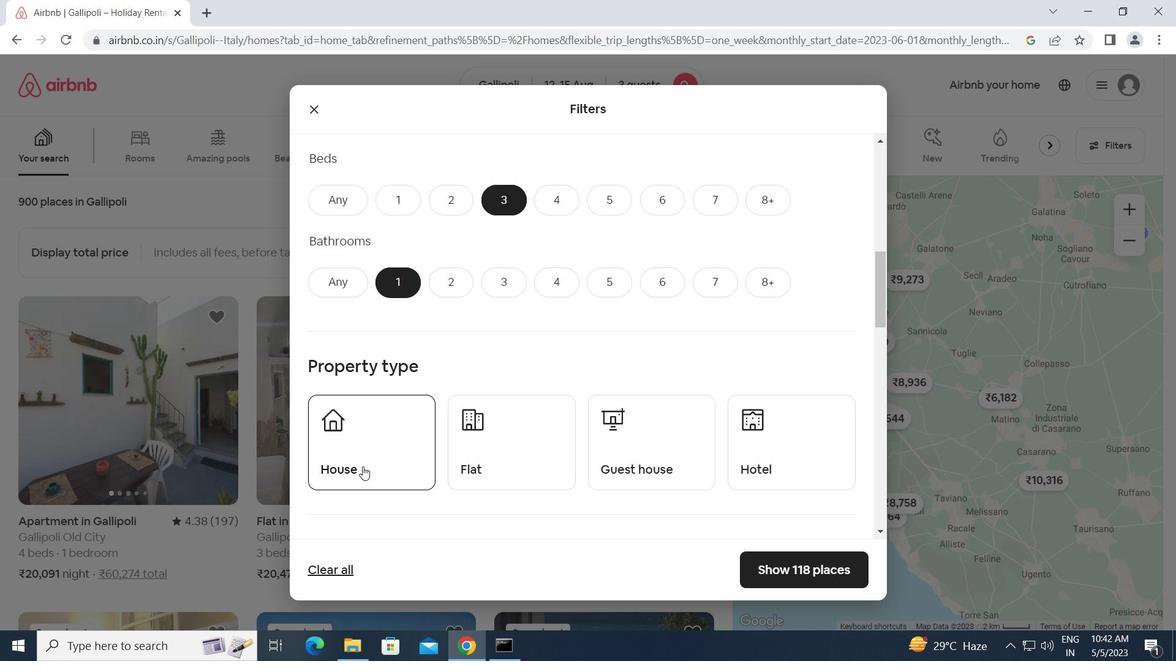 
Action: Mouse pressed left at (358, 450)
Screenshot: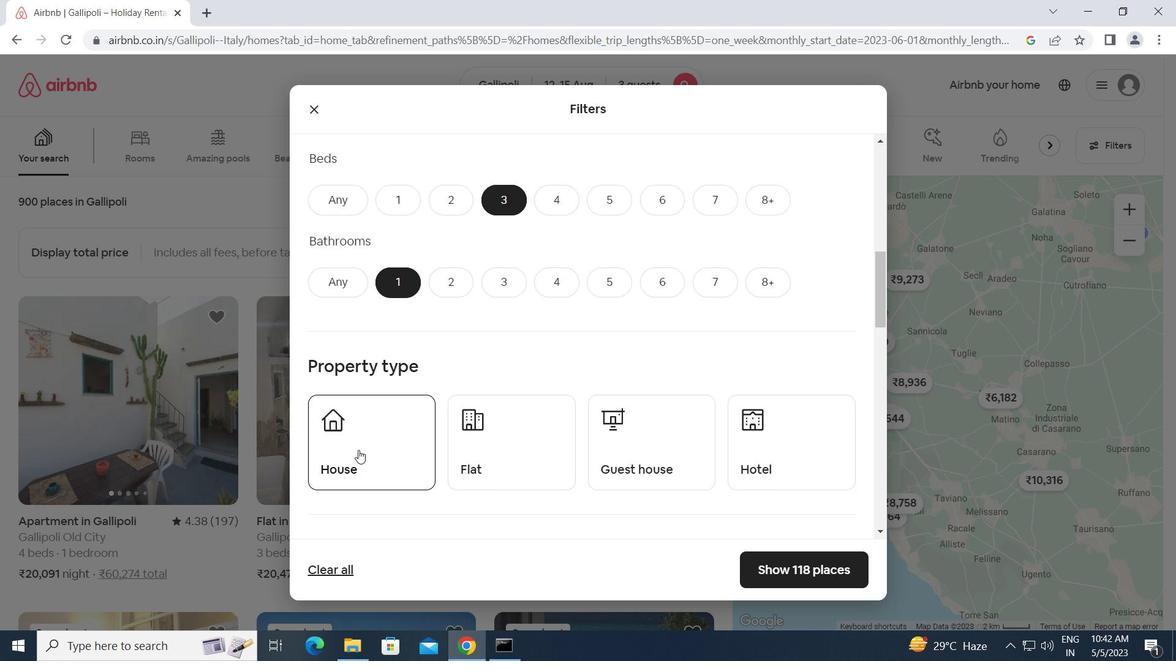 
Action: Mouse moved to (517, 451)
Screenshot: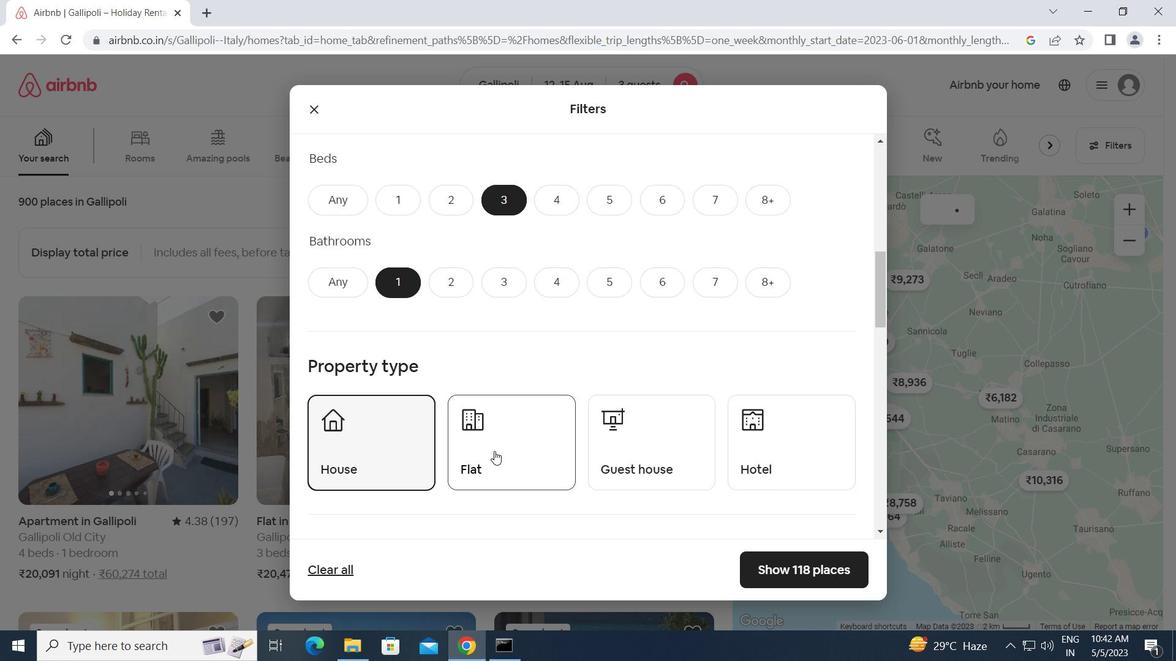 
Action: Mouse pressed left at (517, 451)
Screenshot: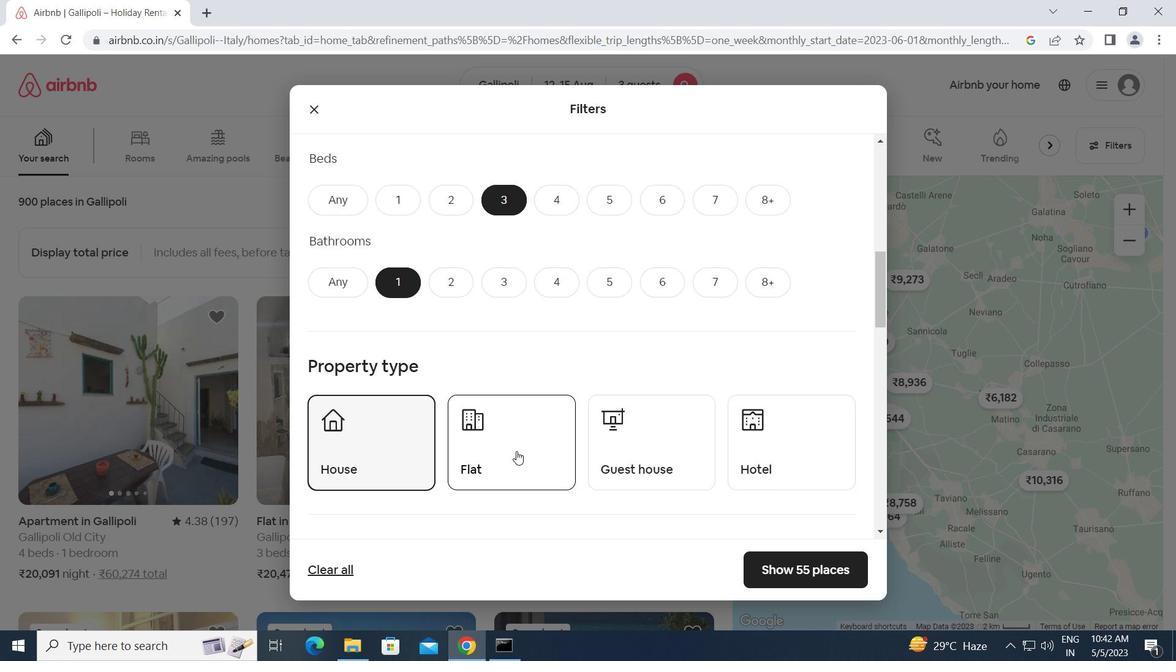
Action: Mouse moved to (641, 444)
Screenshot: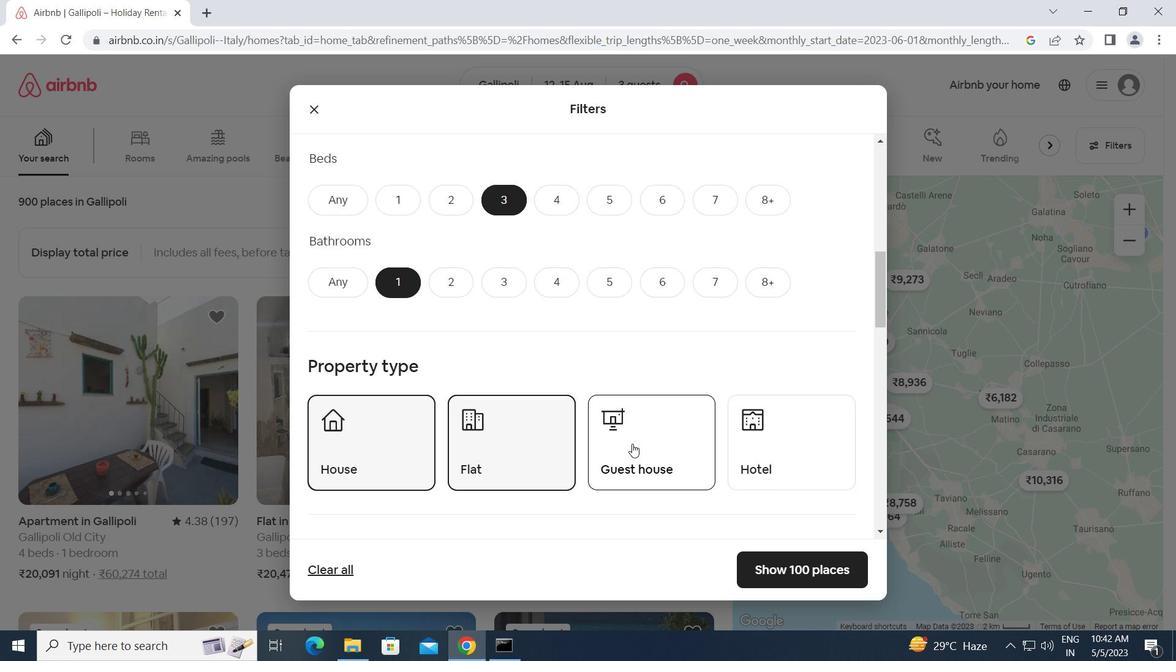 
Action: Mouse pressed left at (641, 444)
Screenshot: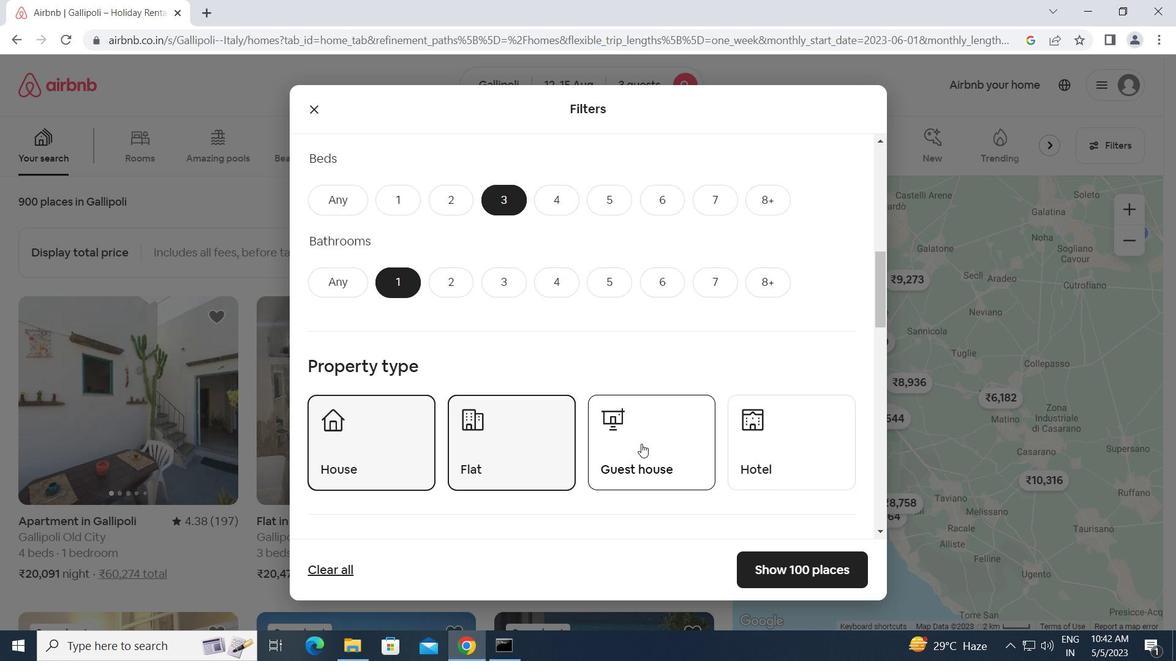 
Action: Mouse moved to (459, 523)
Screenshot: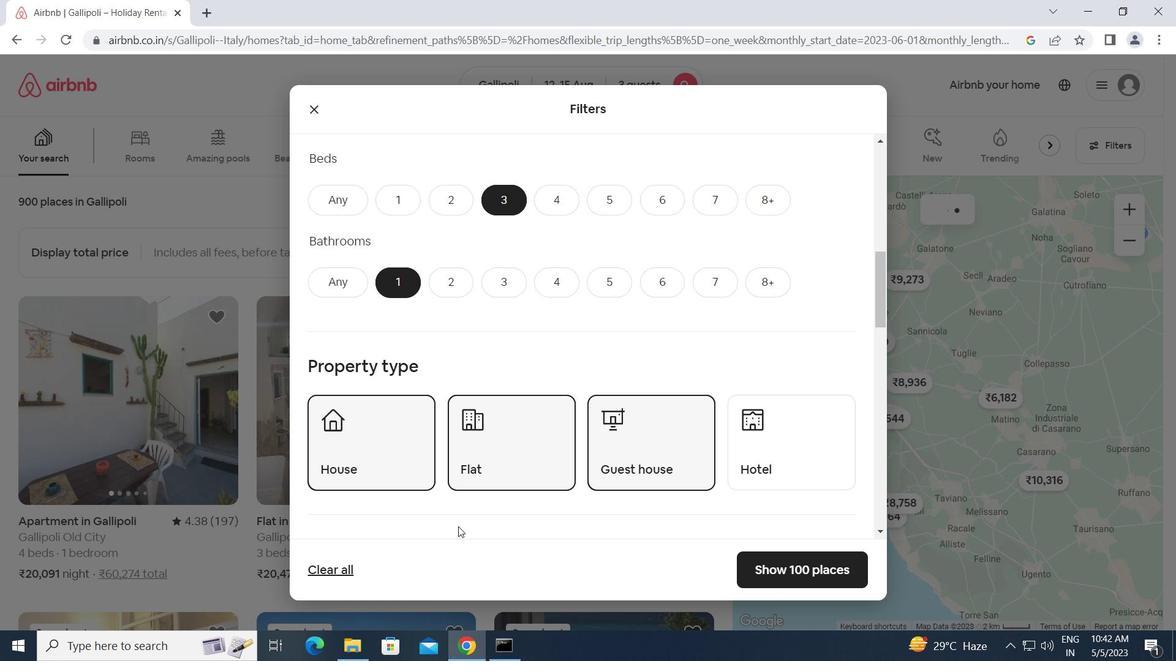 
Action: Mouse scrolled (459, 523) with delta (0, 0)
Screenshot: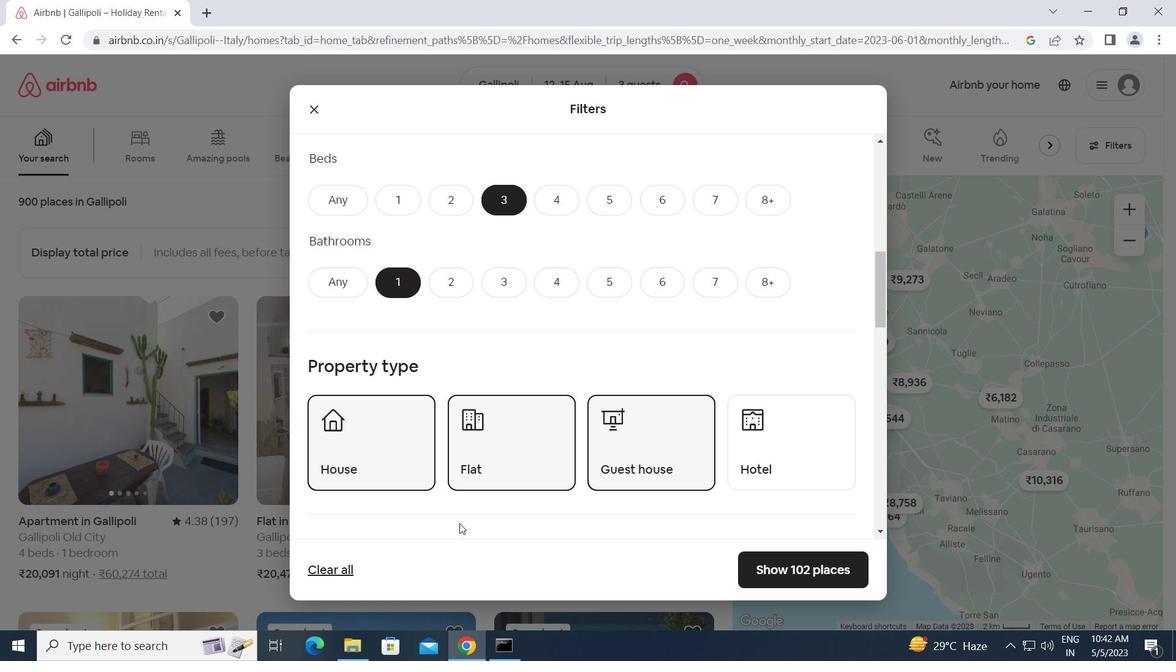 
Action: Mouse scrolled (459, 523) with delta (0, 0)
Screenshot: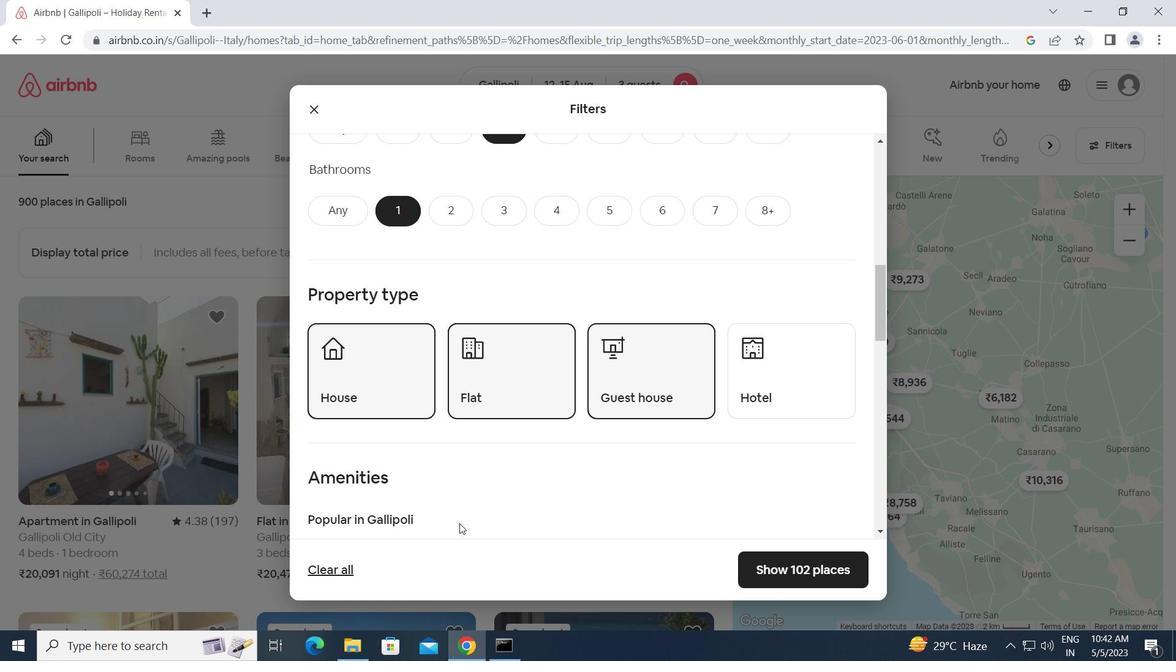 
Action: Mouse scrolled (459, 523) with delta (0, 0)
Screenshot: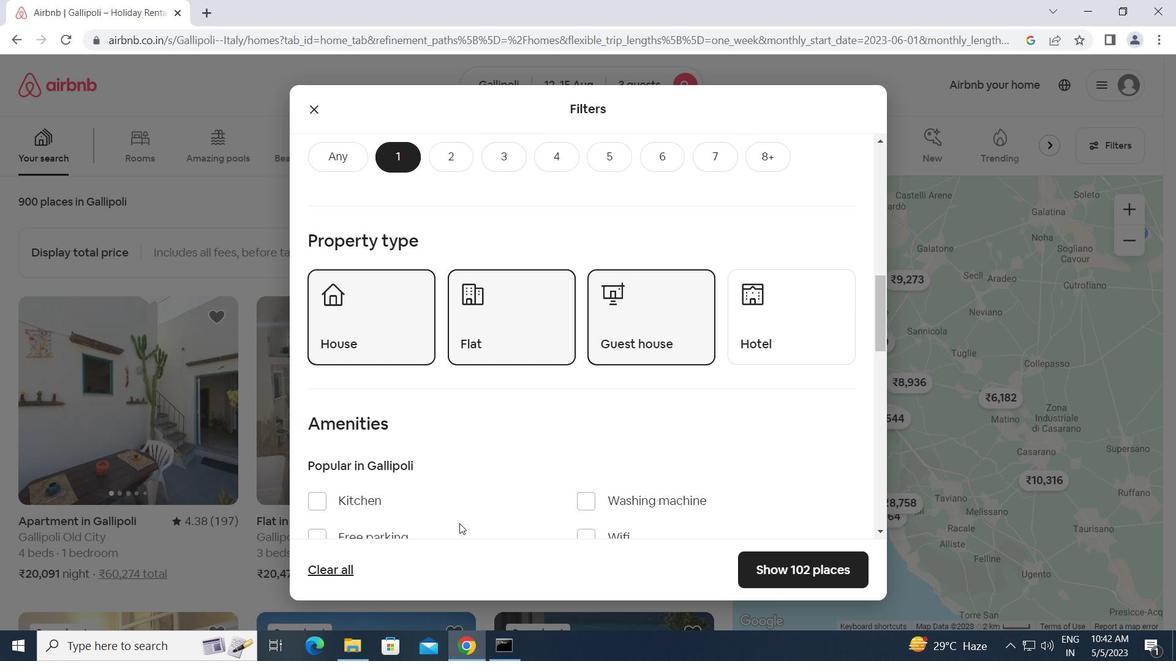 
Action: Mouse scrolled (459, 523) with delta (0, 0)
Screenshot: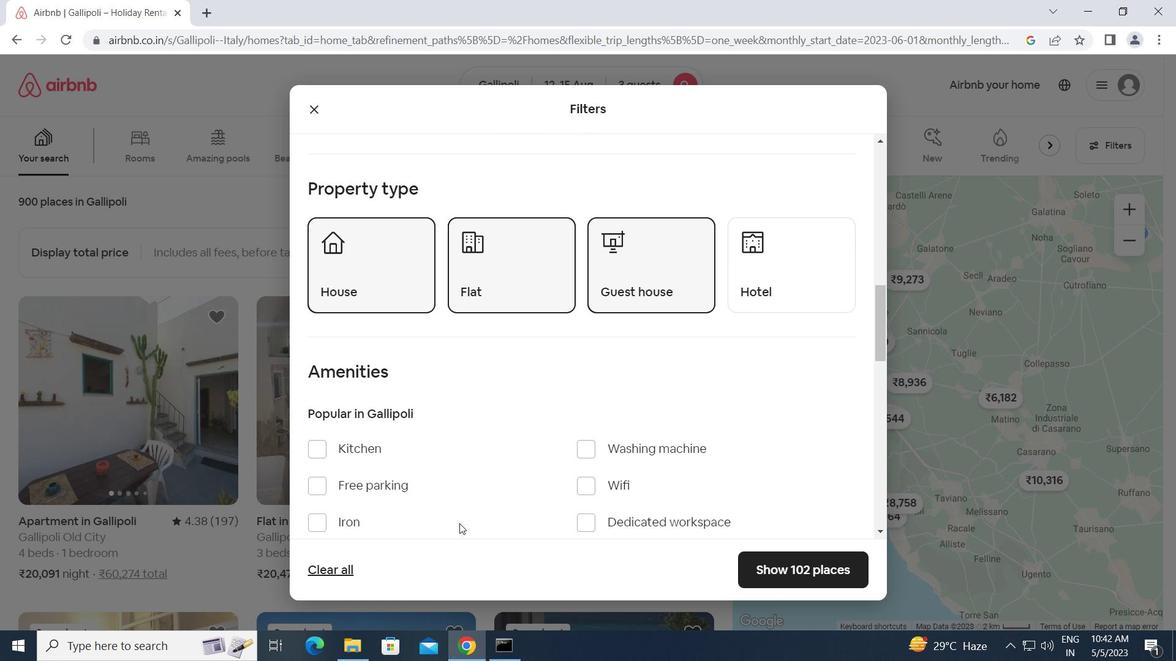 
Action: Mouse scrolled (459, 523) with delta (0, 0)
Screenshot: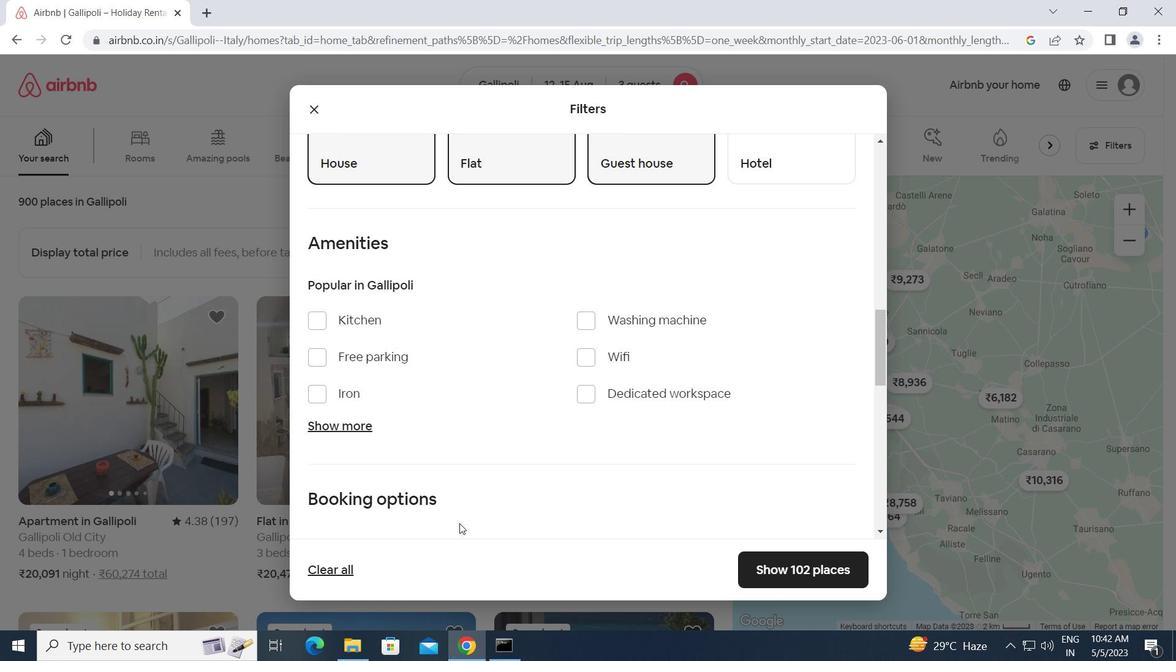 
Action: Mouse scrolled (459, 523) with delta (0, 0)
Screenshot: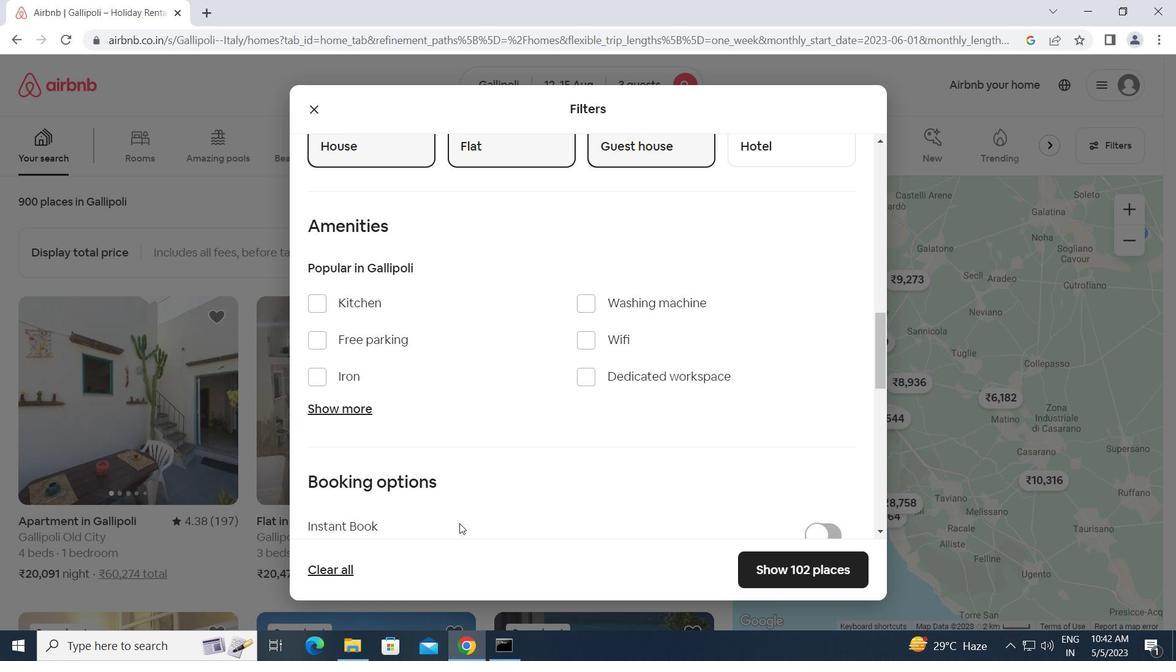 
Action: Mouse moved to (817, 445)
Screenshot: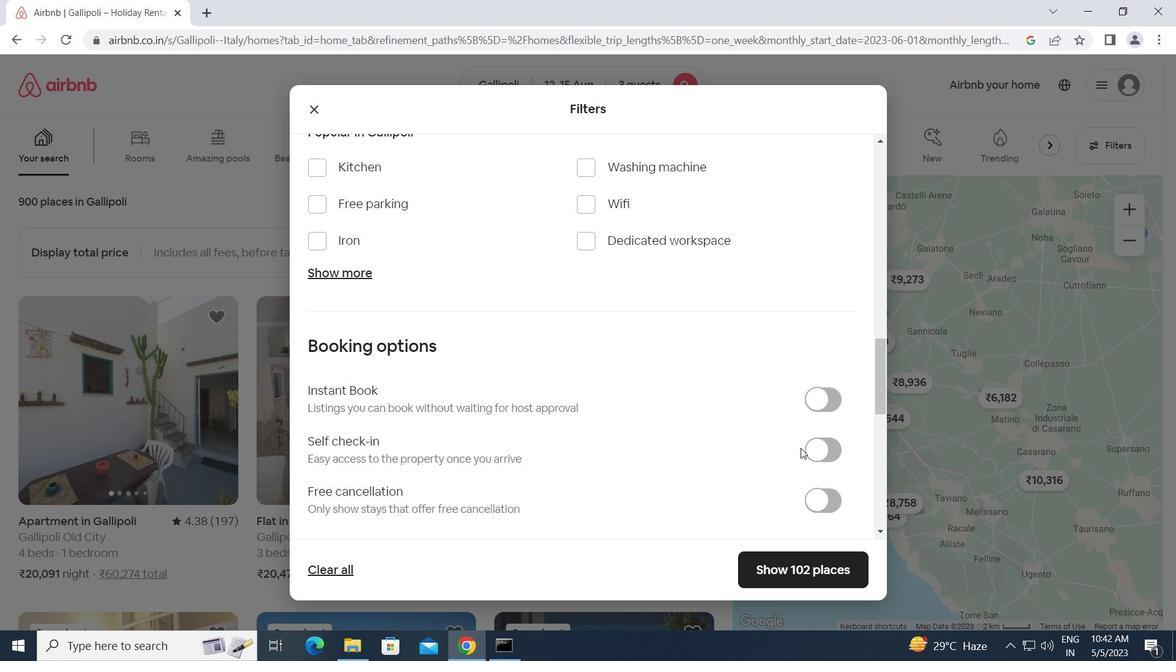 
Action: Mouse pressed left at (817, 445)
Screenshot: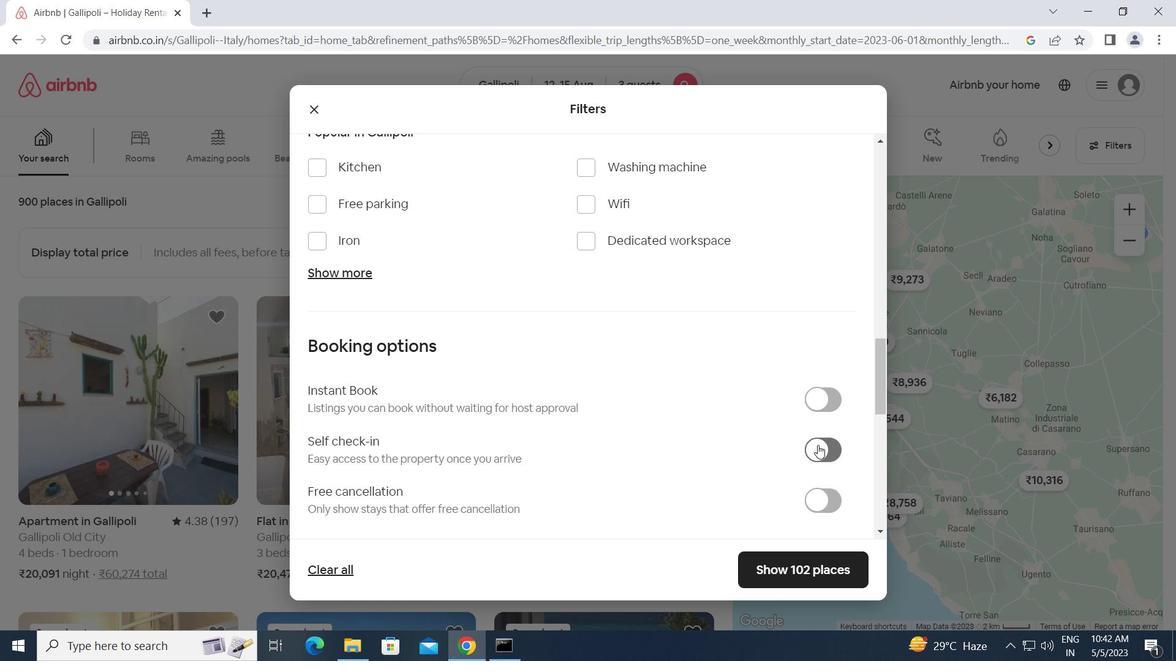 
Action: Mouse moved to (486, 456)
Screenshot: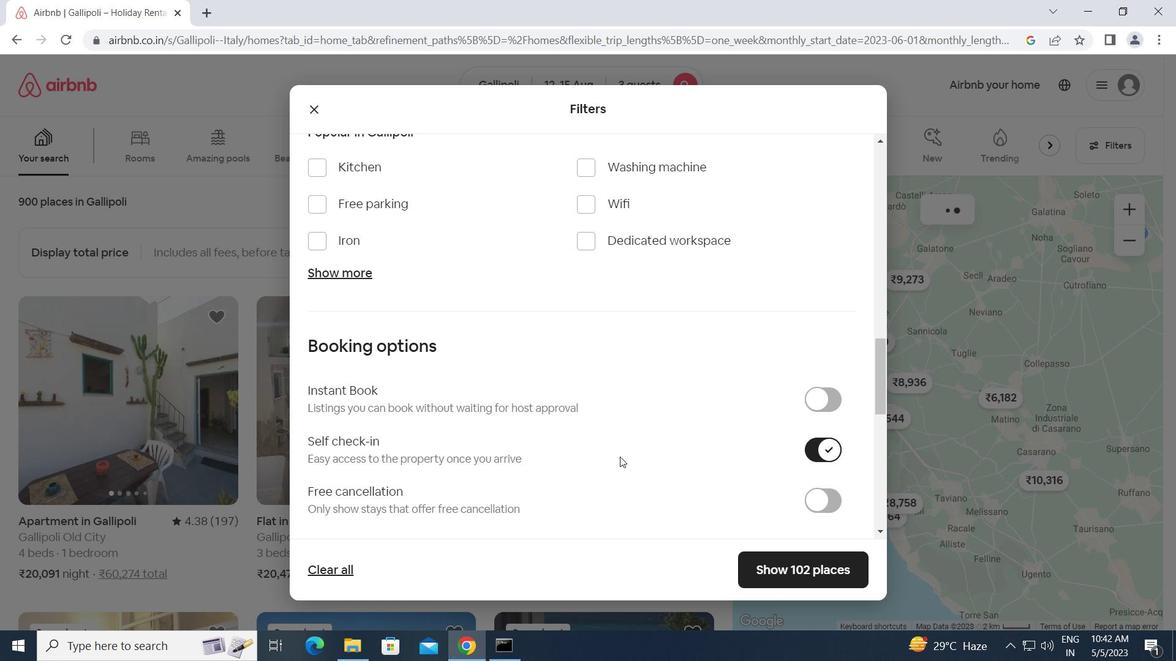 
Action: Mouse scrolled (486, 456) with delta (0, 0)
Screenshot: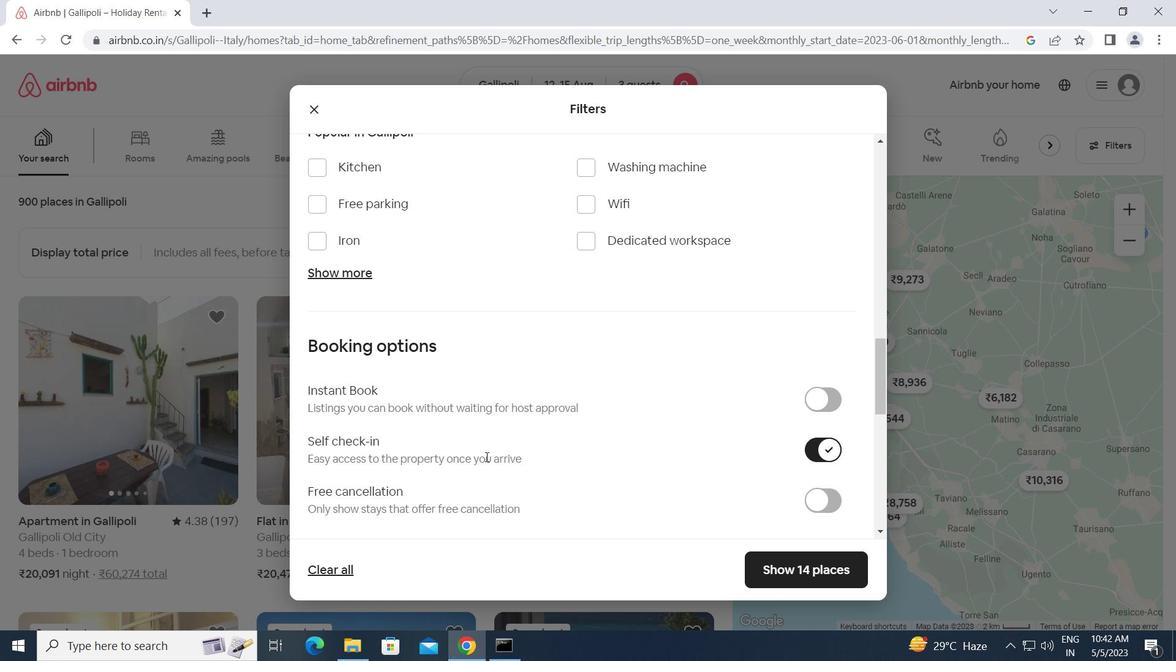 
Action: Mouse scrolled (486, 456) with delta (0, 0)
Screenshot: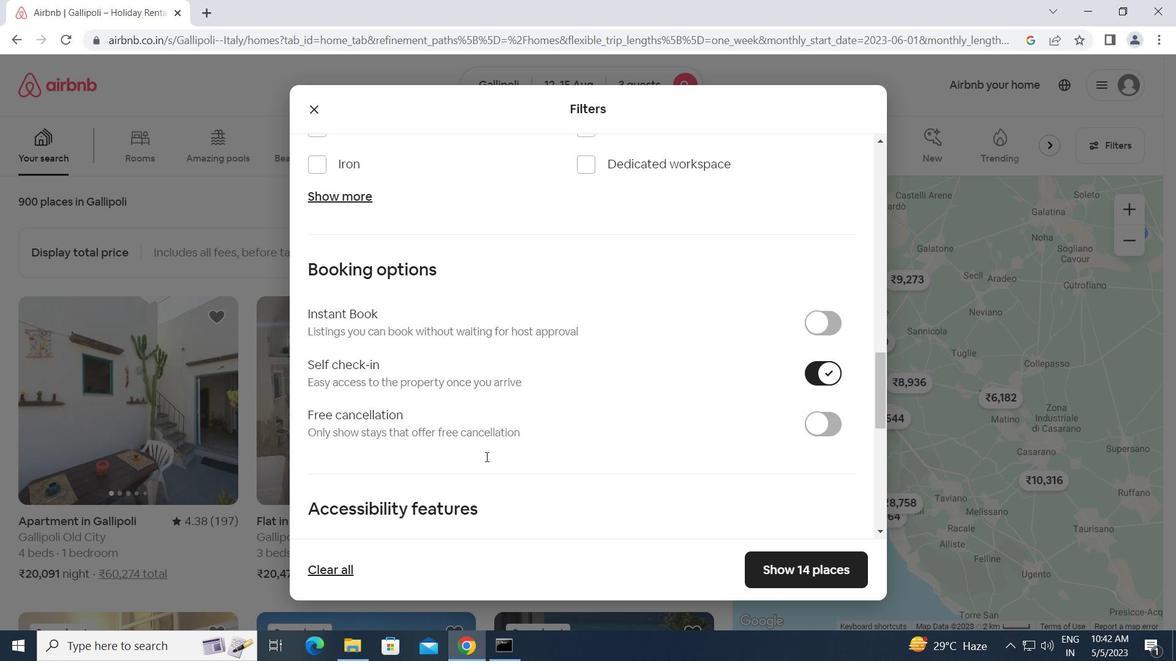 
Action: Mouse scrolled (486, 456) with delta (0, 0)
Screenshot: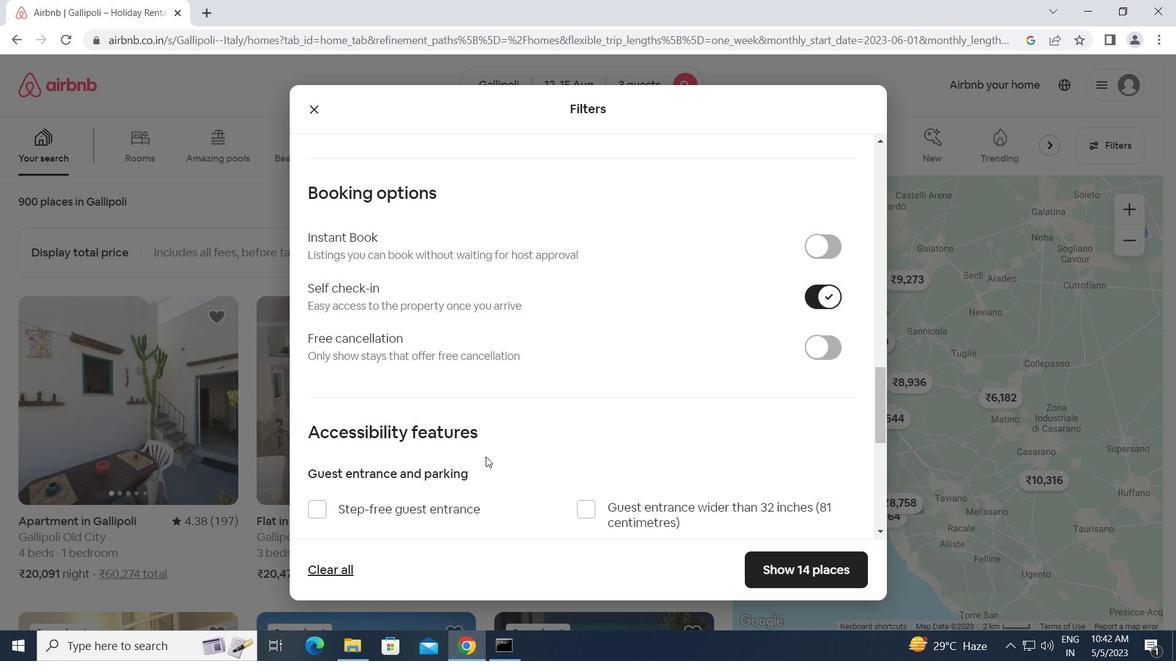 
Action: Mouse scrolled (486, 456) with delta (0, 0)
Screenshot: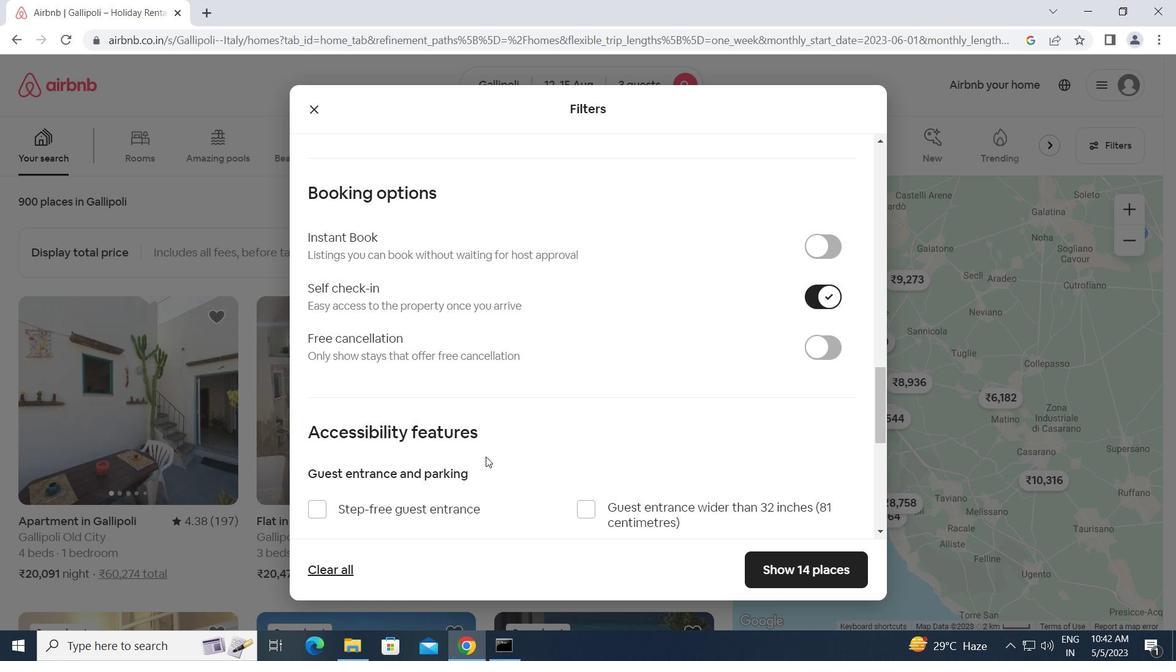 
Action: Mouse scrolled (486, 456) with delta (0, 0)
Screenshot: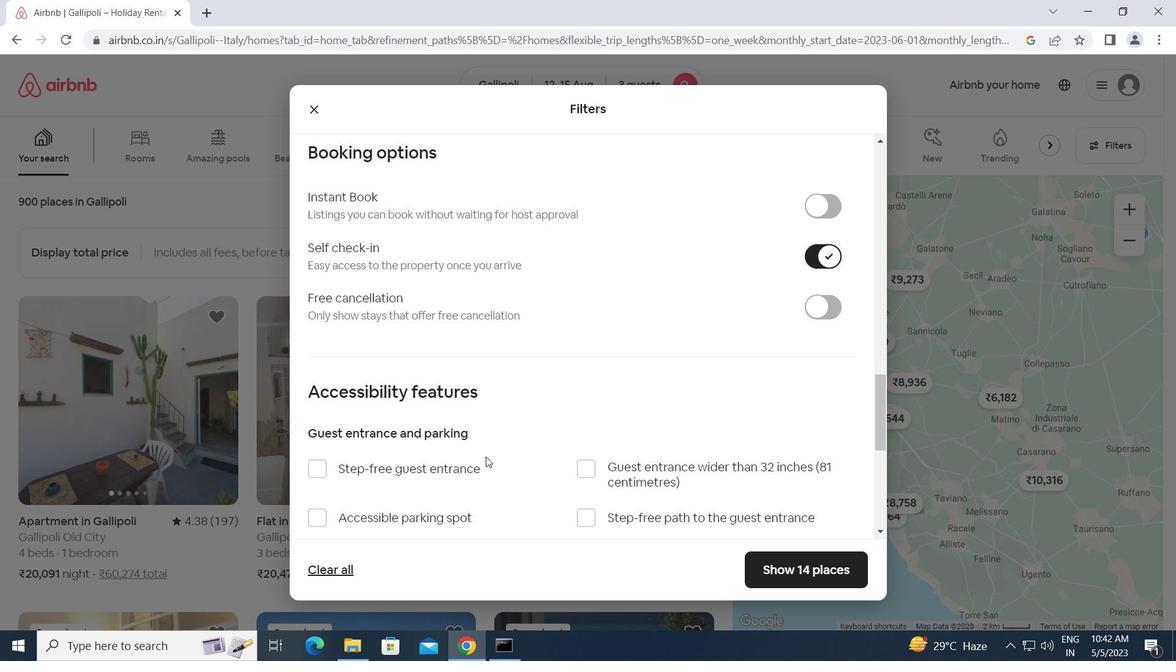 
Action: Mouse scrolled (486, 456) with delta (0, 0)
Screenshot: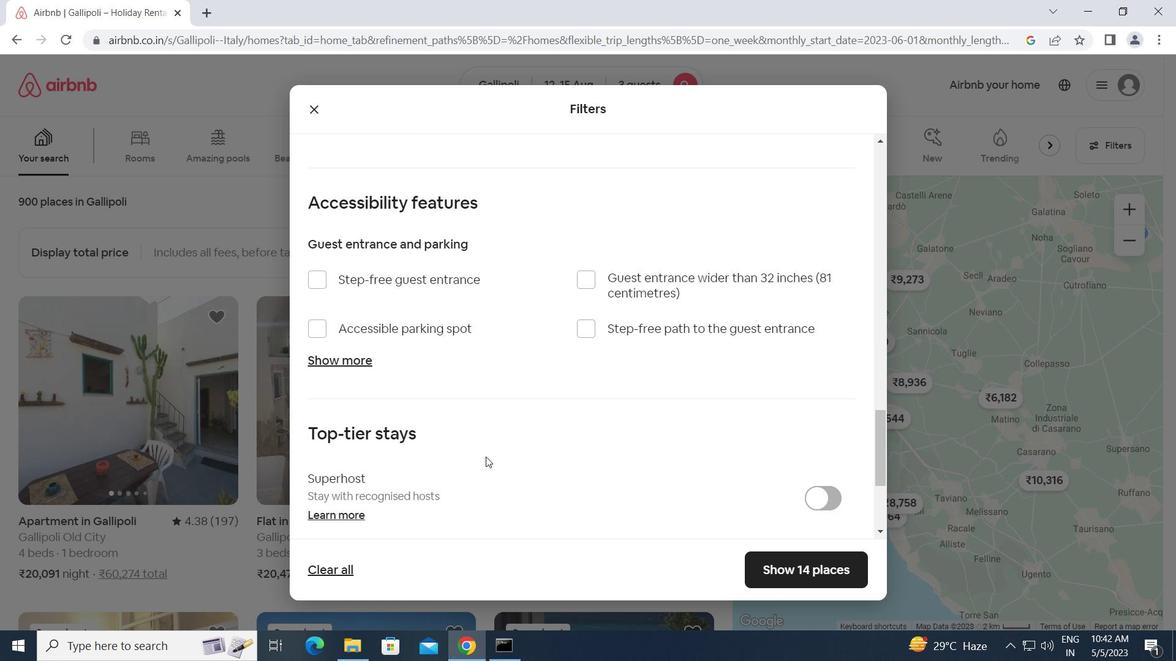 
Action: Mouse scrolled (486, 456) with delta (0, 0)
Screenshot: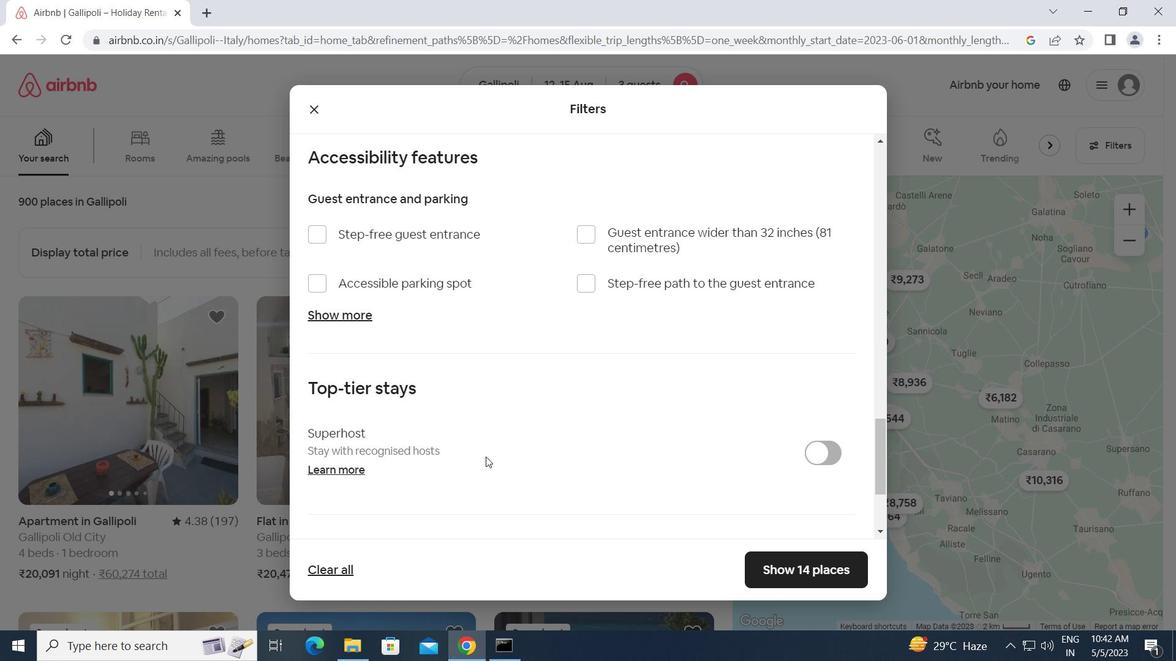 
Action: Mouse scrolled (486, 456) with delta (0, 0)
Screenshot: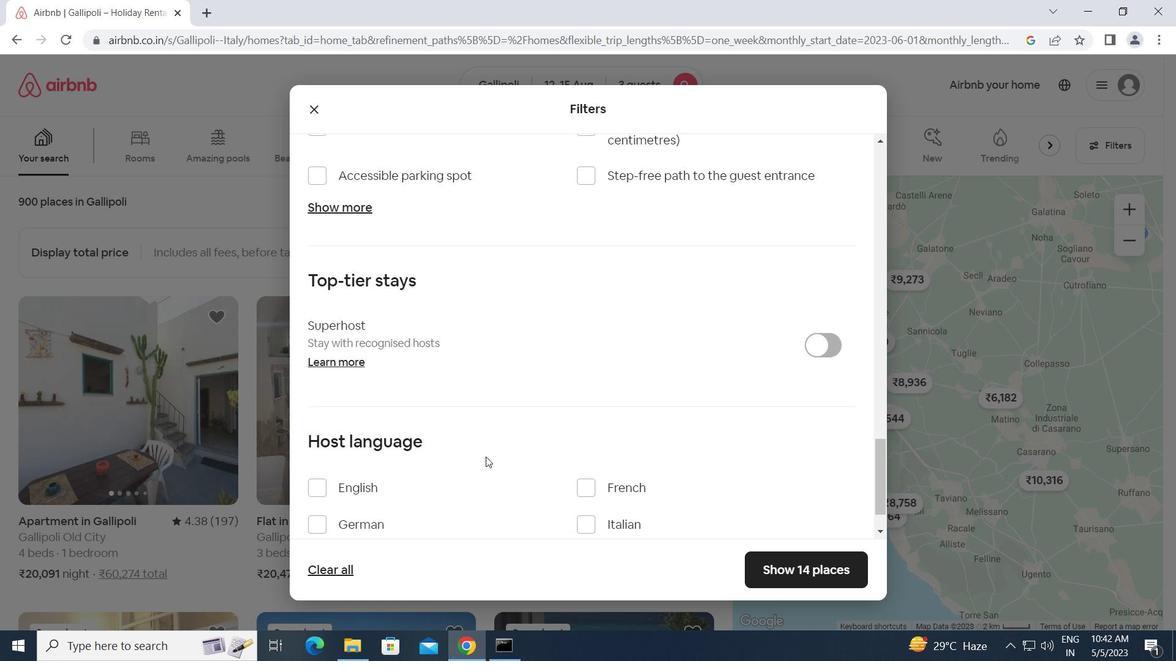 
Action: Mouse moved to (319, 430)
Screenshot: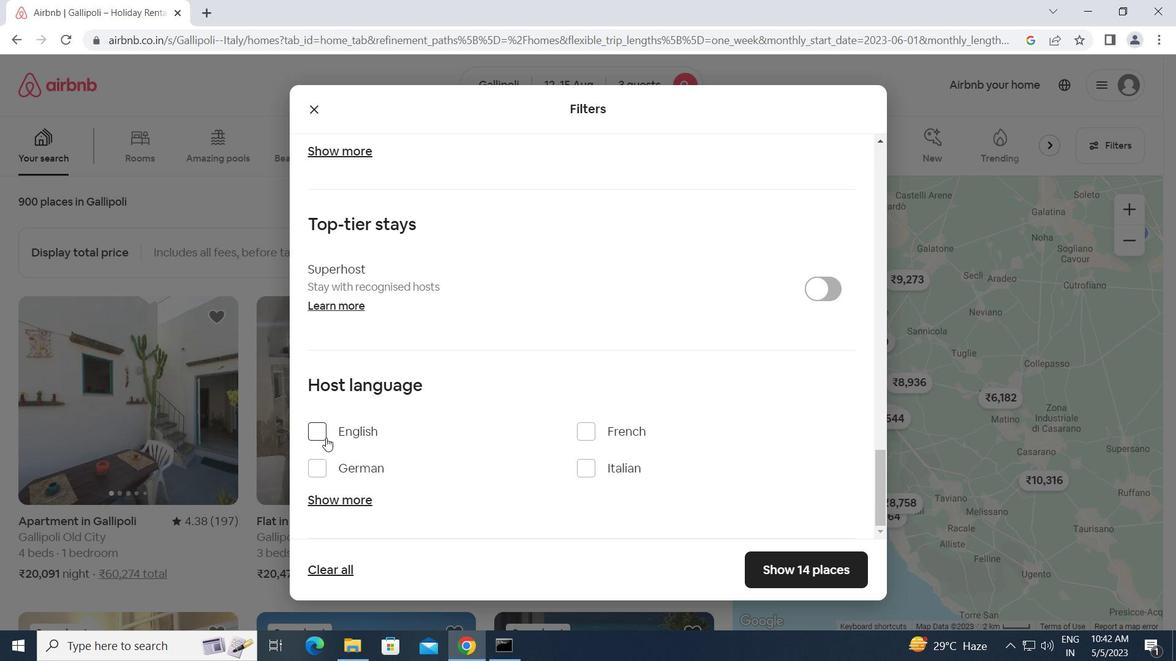 
Action: Mouse pressed left at (319, 430)
Screenshot: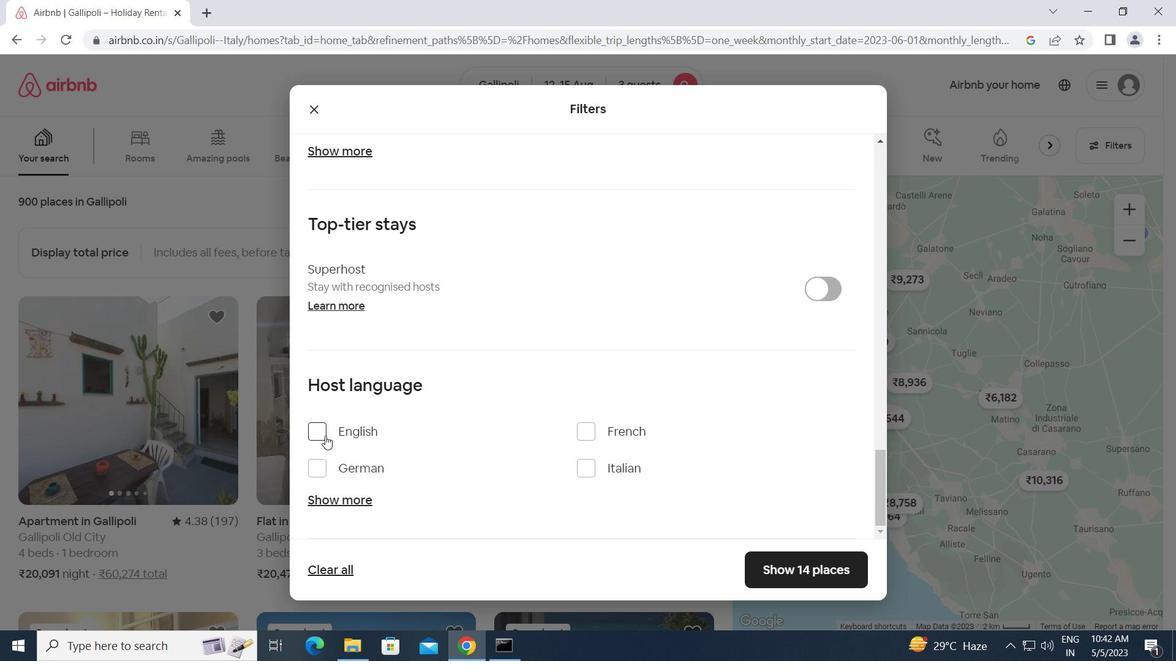 
Action: Mouse moved to (789, 558)
Screenshot: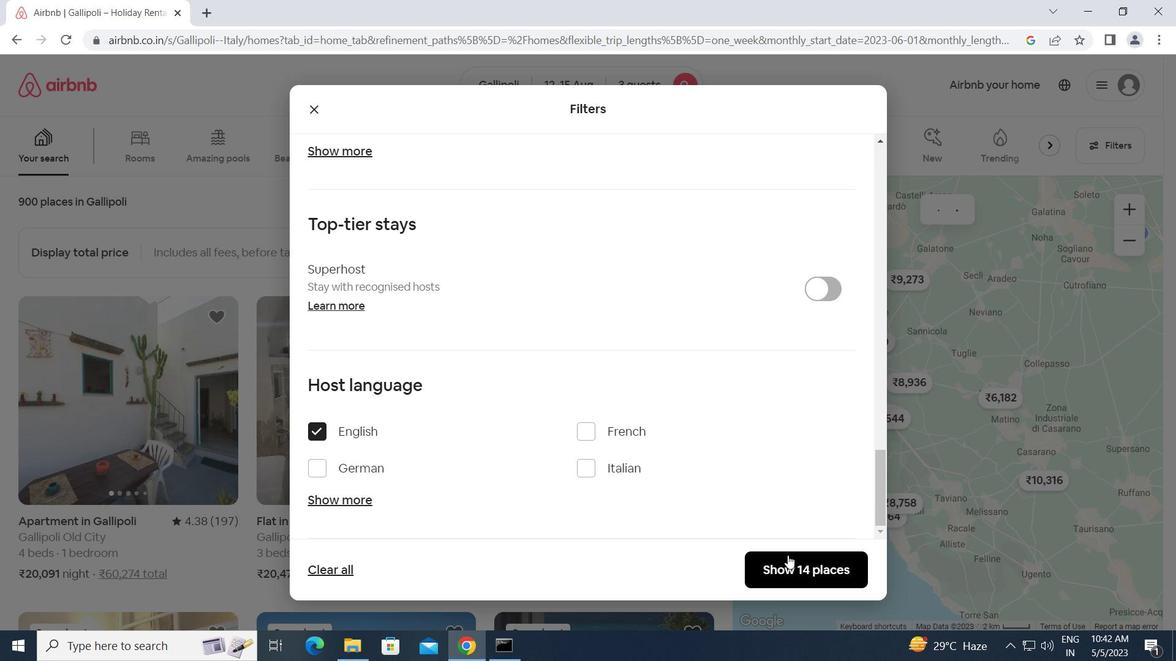 
Action: Mouse pressed left at (789, 558)
Screenshot: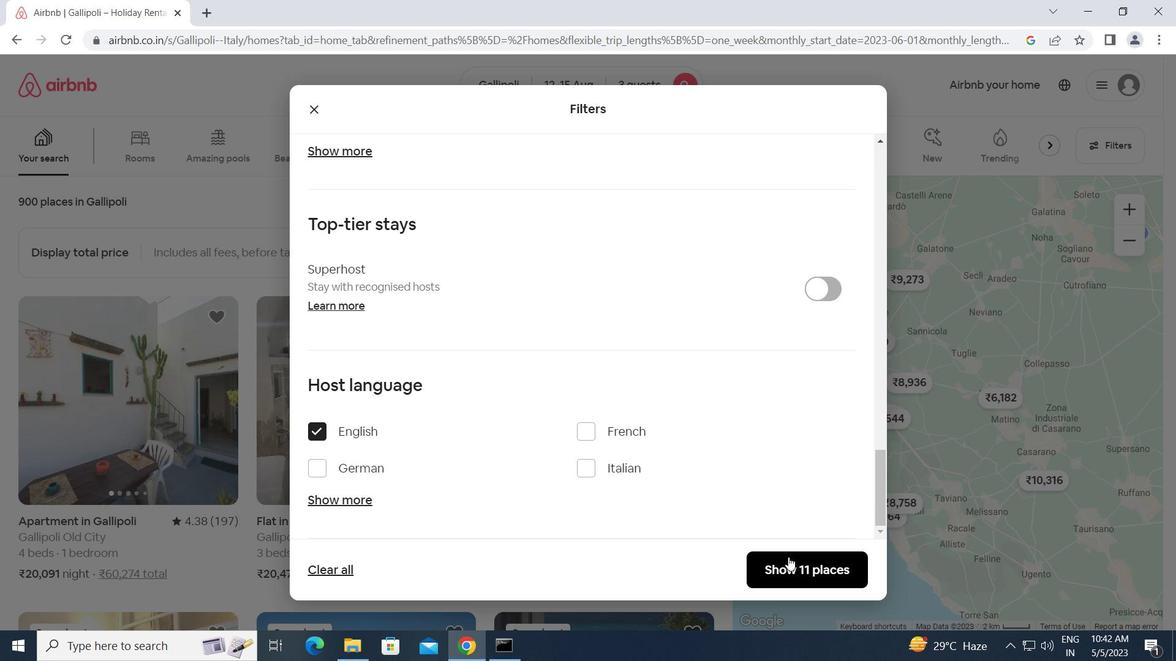 
Action: Mouse moved to (716, 529)
Screenshot: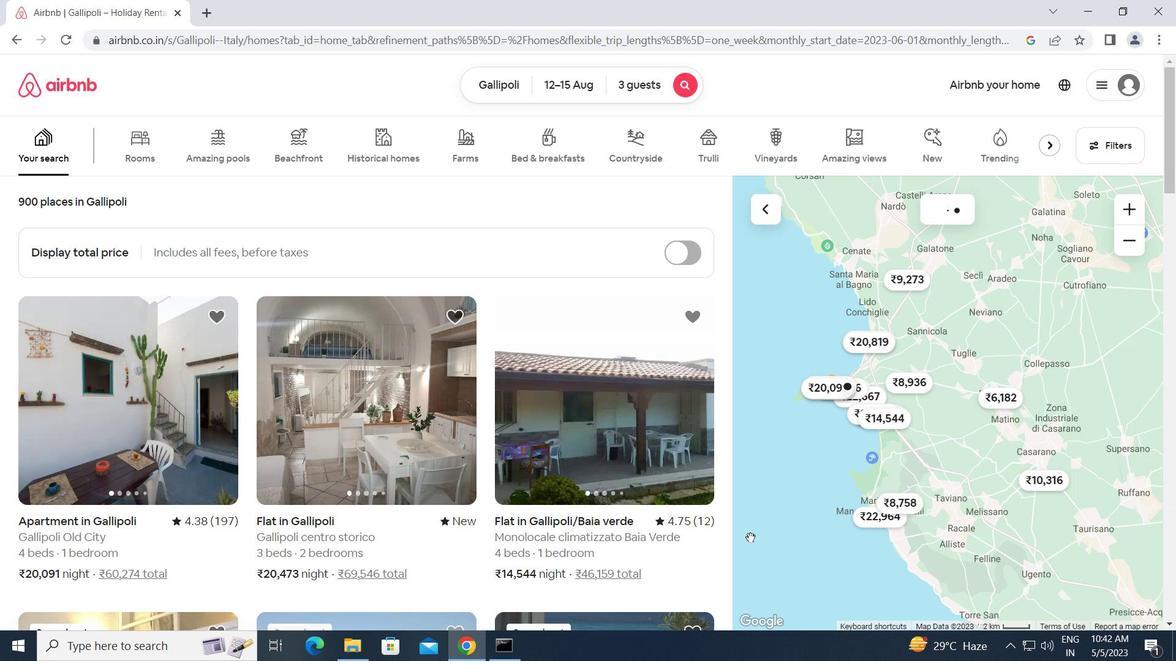 
